 Task: Find connections with filter location Chitradurga with filter topic #interiordesignwith filter profile language German with filter current company Medline Industries, LP with filter school Indira Institute of management with filter industry Retail Motor Vehicles with filter service category Blogging with filter keywords title Medical Transcriptionist
Action: Mouse moved to (588, 80)
Screenshot: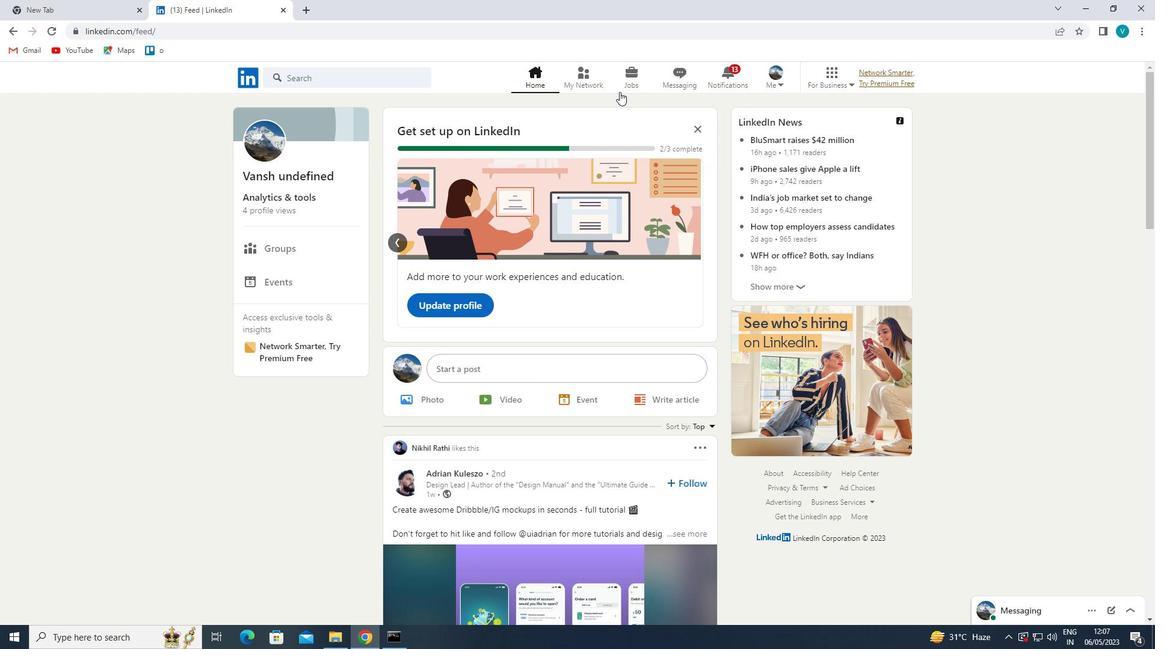 
Action: Mouse pressed left at (588, 80)
Screenshot: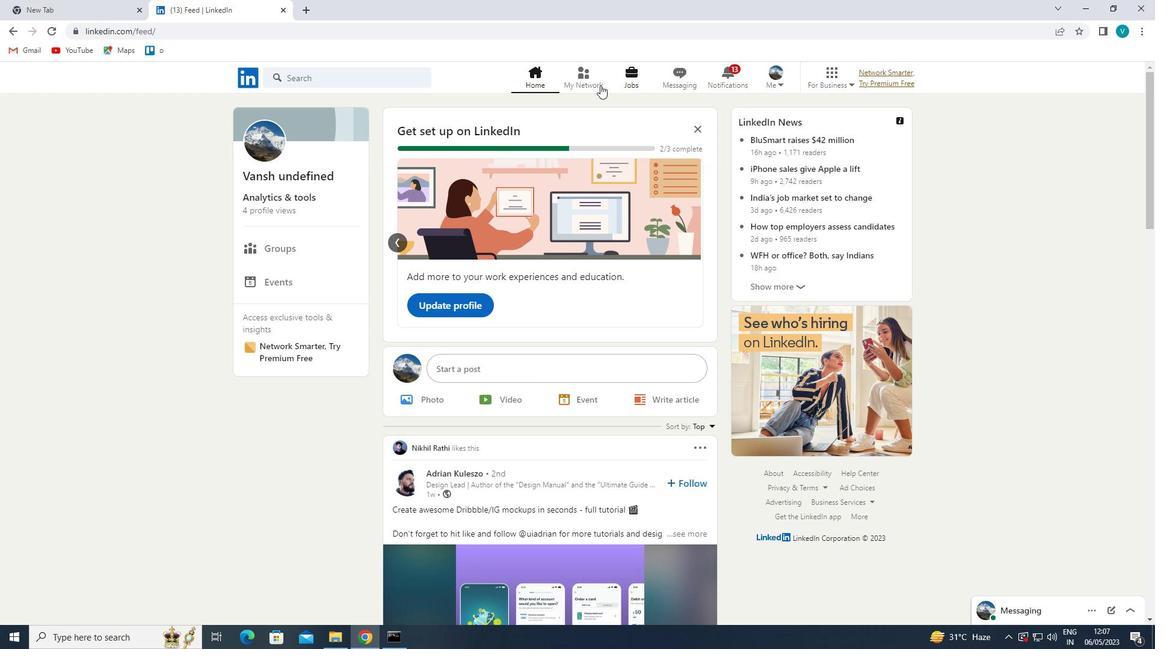 
Action: Mouse moved to (374, 144)
Screenshot: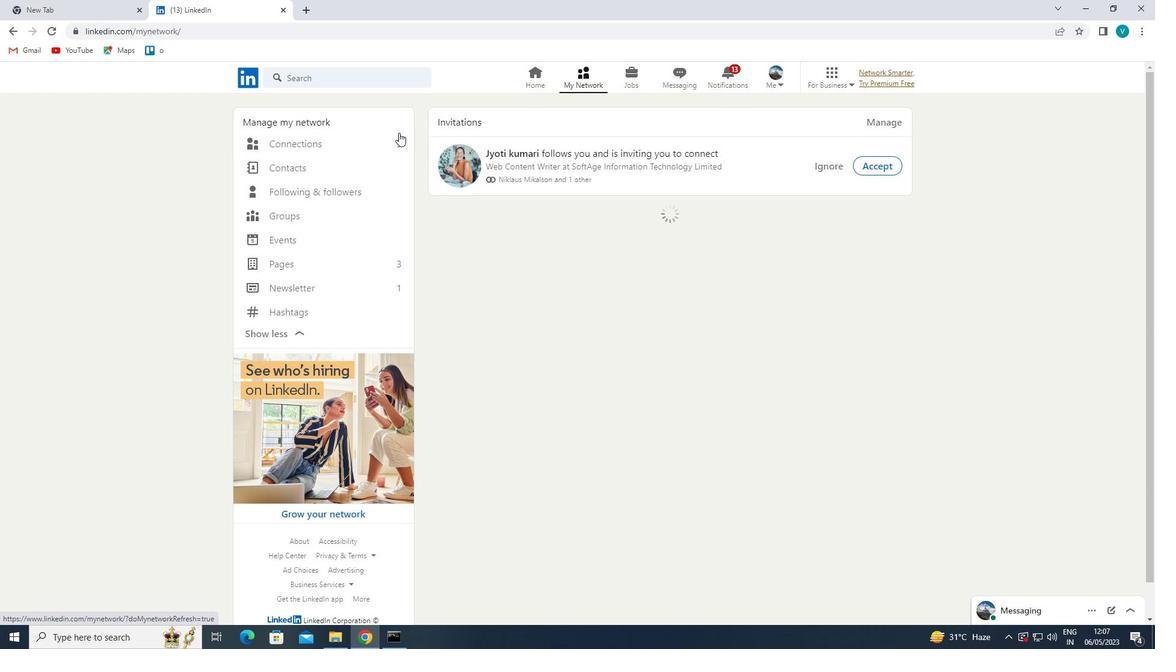 
Action: Mouse pressed left at (374, 144)
Screenshot: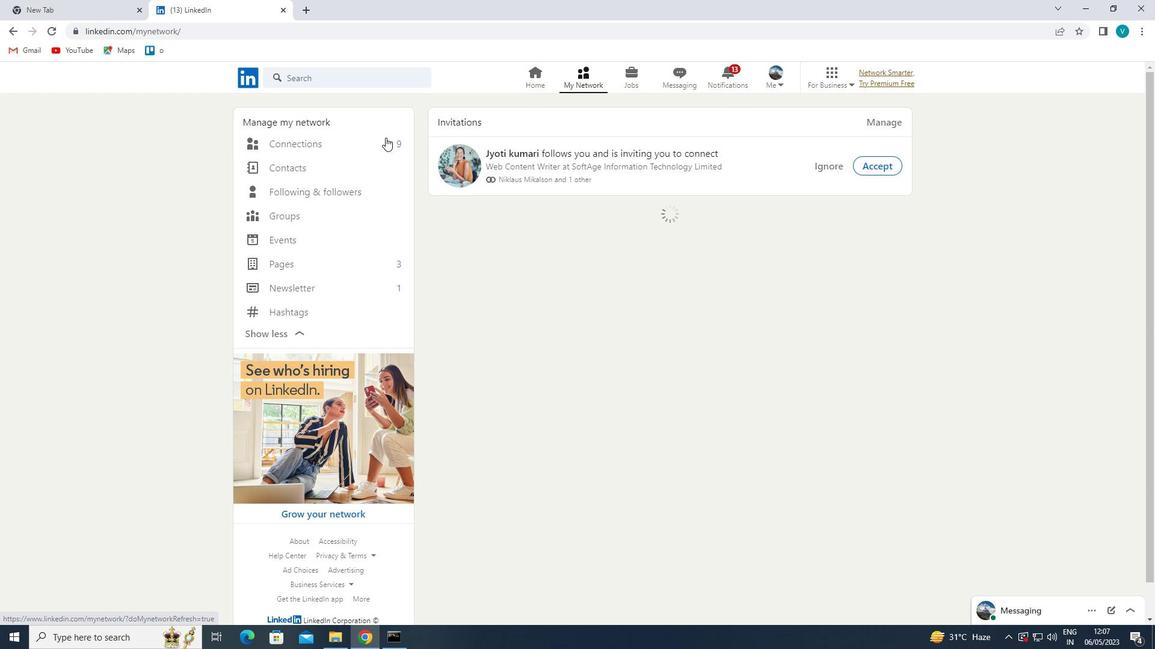 
Action: Mouse moved to (664, 144)
Screenshot: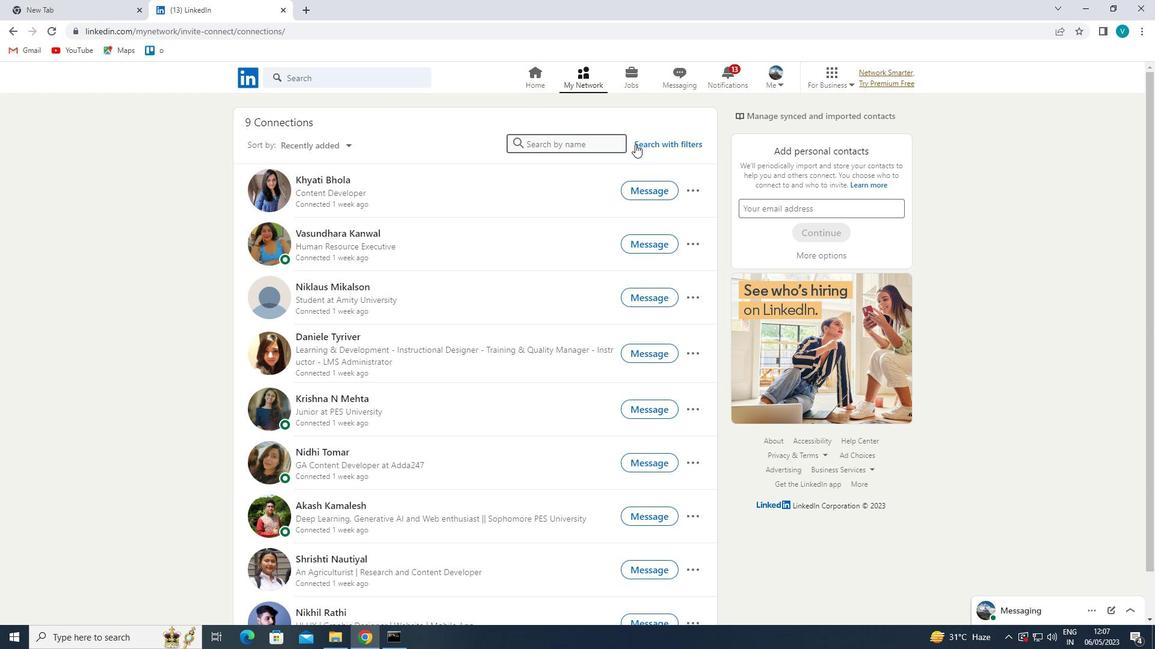 
Action: Mouse pressed left at (664, 144)
Screenshot: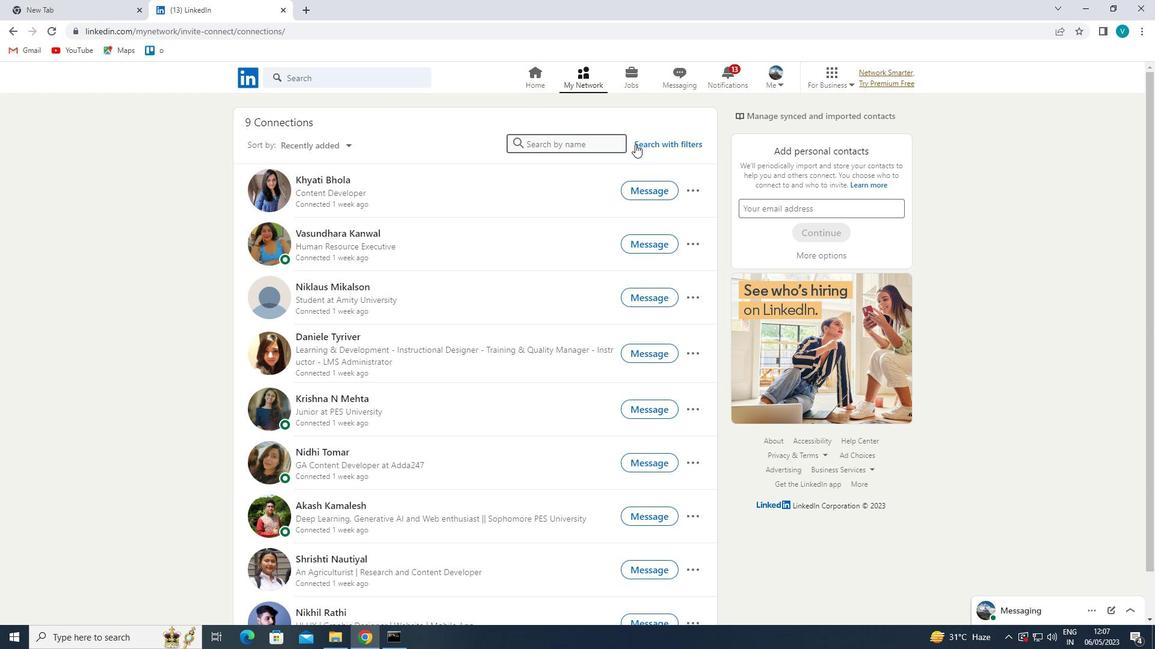 
Action: Mouse moved to (586, 114)
Screenshot: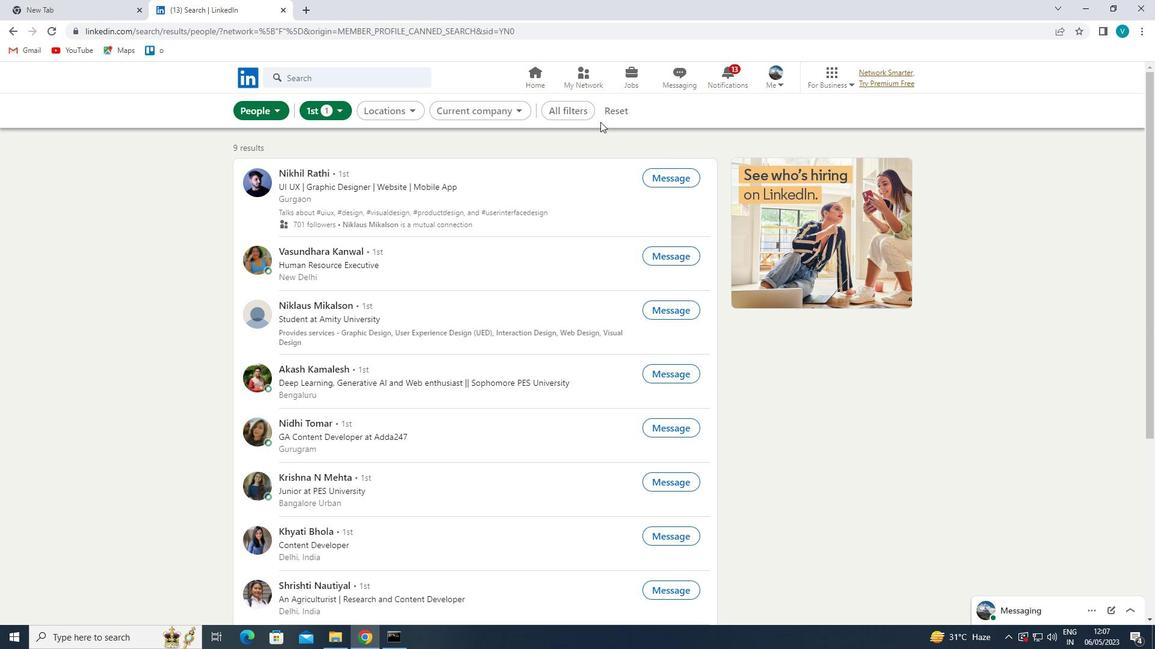 
Action: Mouse pressed left at (586, 114)
Screenshot: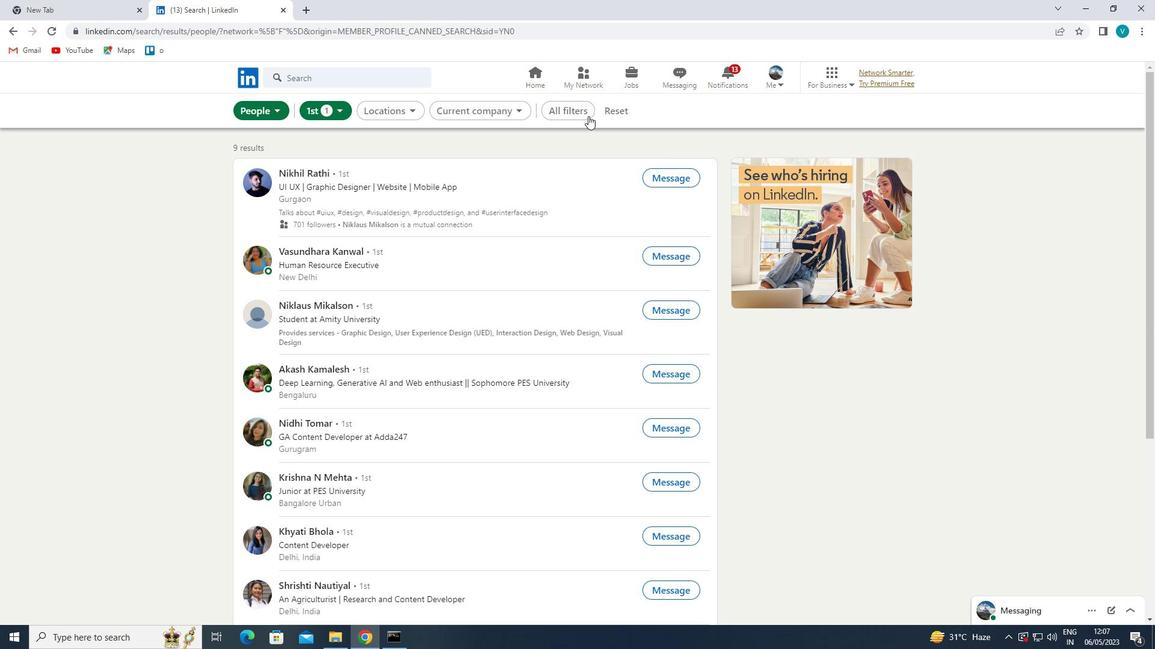 
Action: Mouse moved to (937, 217)
Screenshot: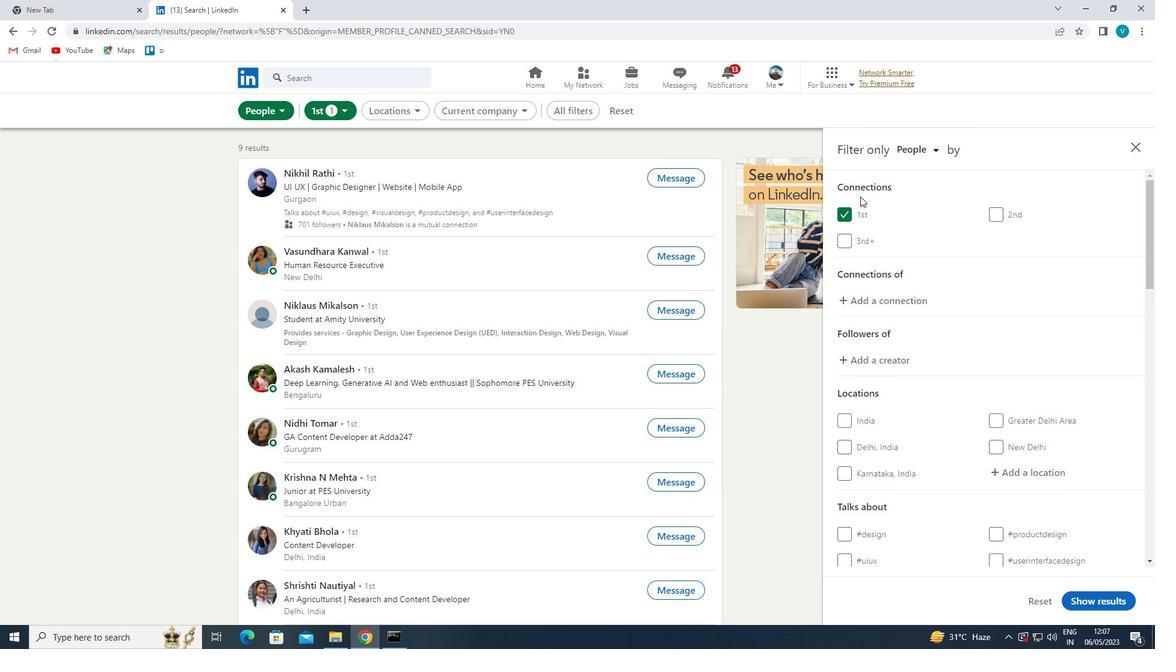 
Action: Mouse scrolled (937, 217) with delta (0, 0)
Screenshot: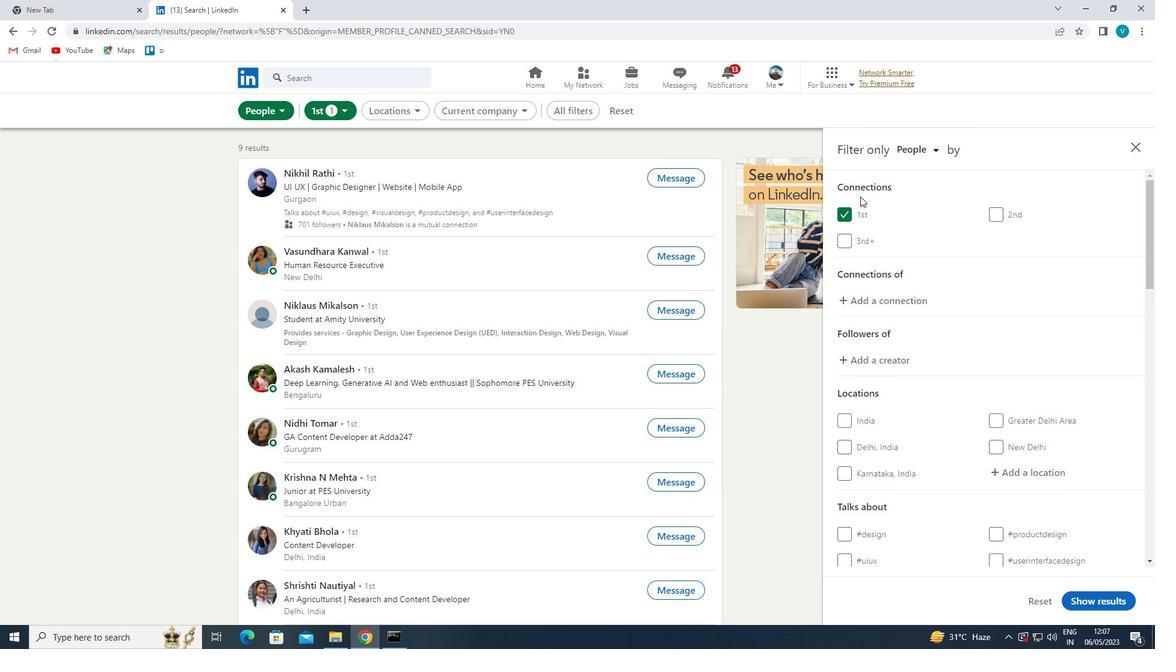 
Action: Mouse moved to (956, 227)
Screenshot: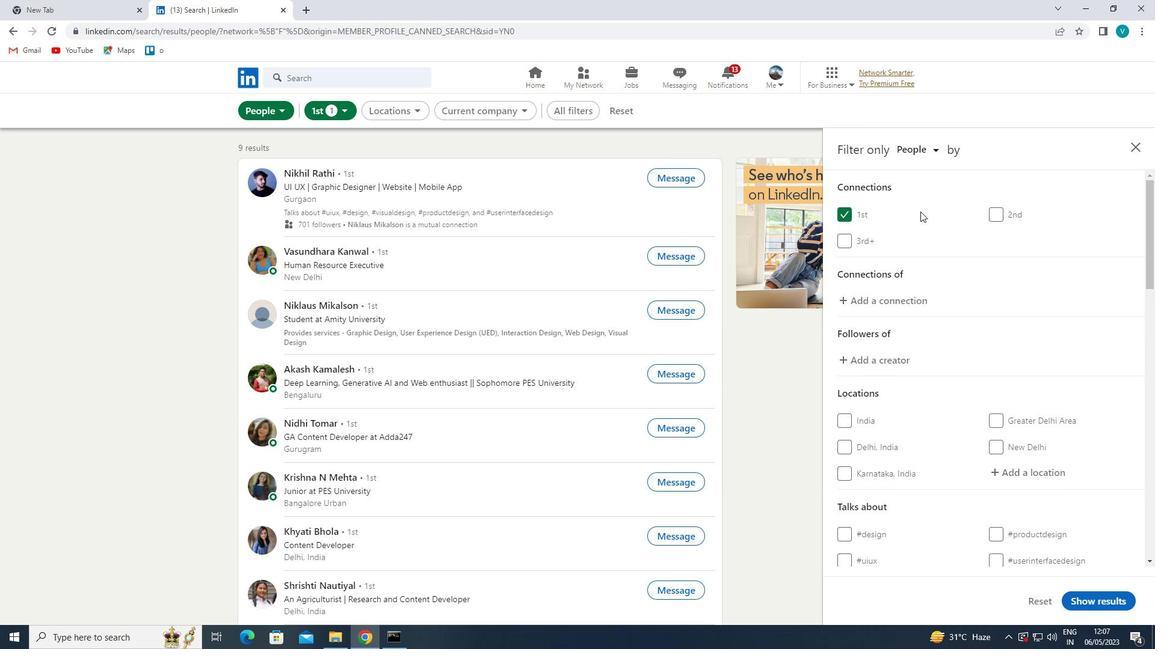 
Action: Mouse scrolled (956, 226) with delta (0, 0)
Screenshot: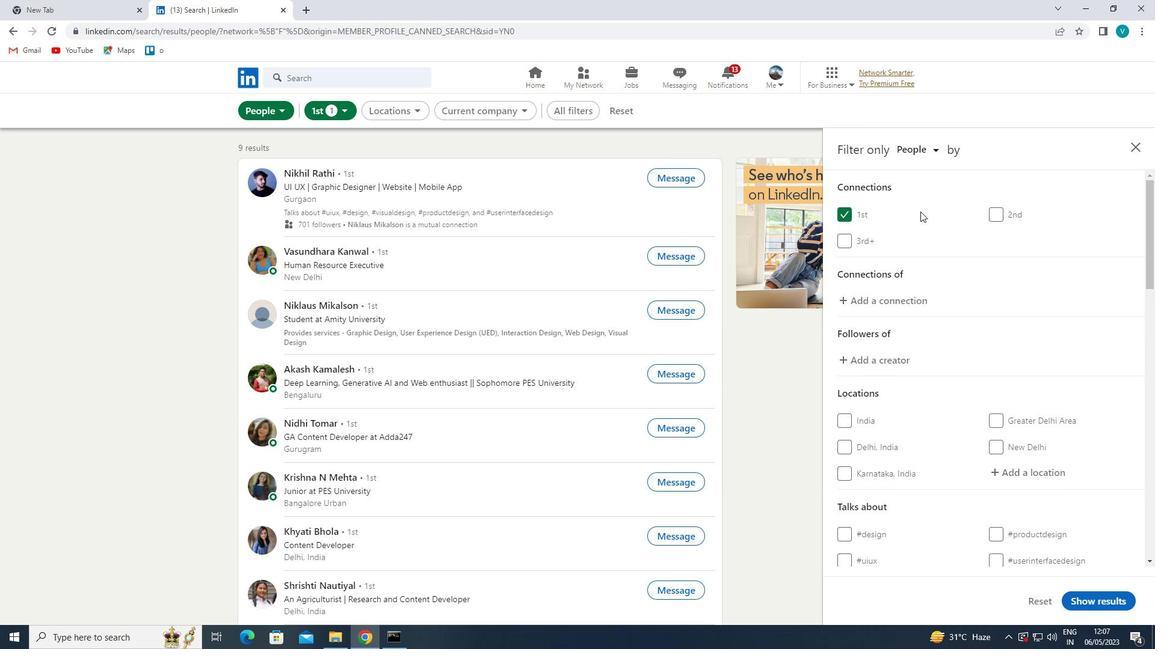 
Action: Mouse moved to (963, 234)
Screenshot: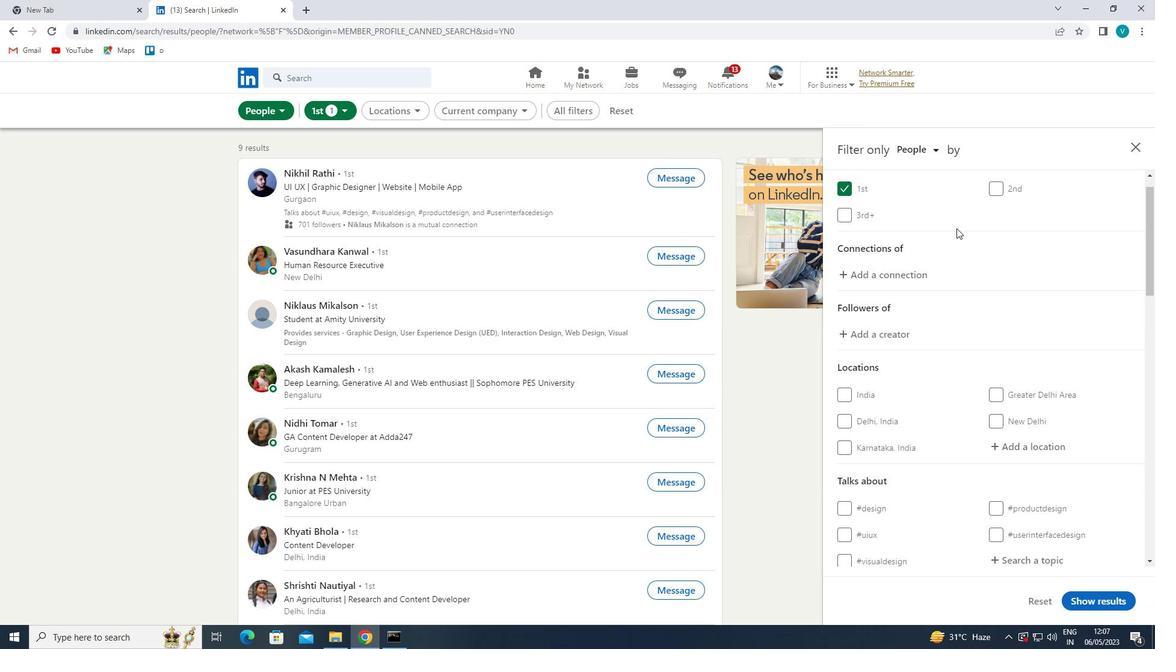 
Action: Mouse scrolled (963, 233) with delta (0, 0)
Screenshot: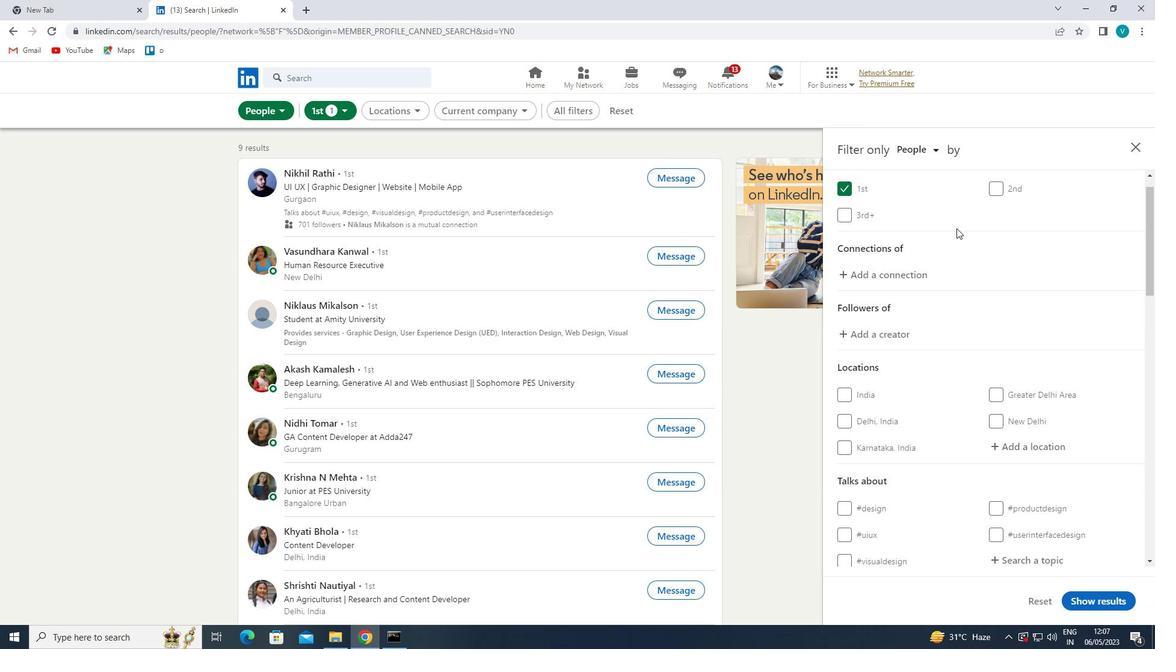 
Action: Mouse moved to (1039, 293)
Screenshot: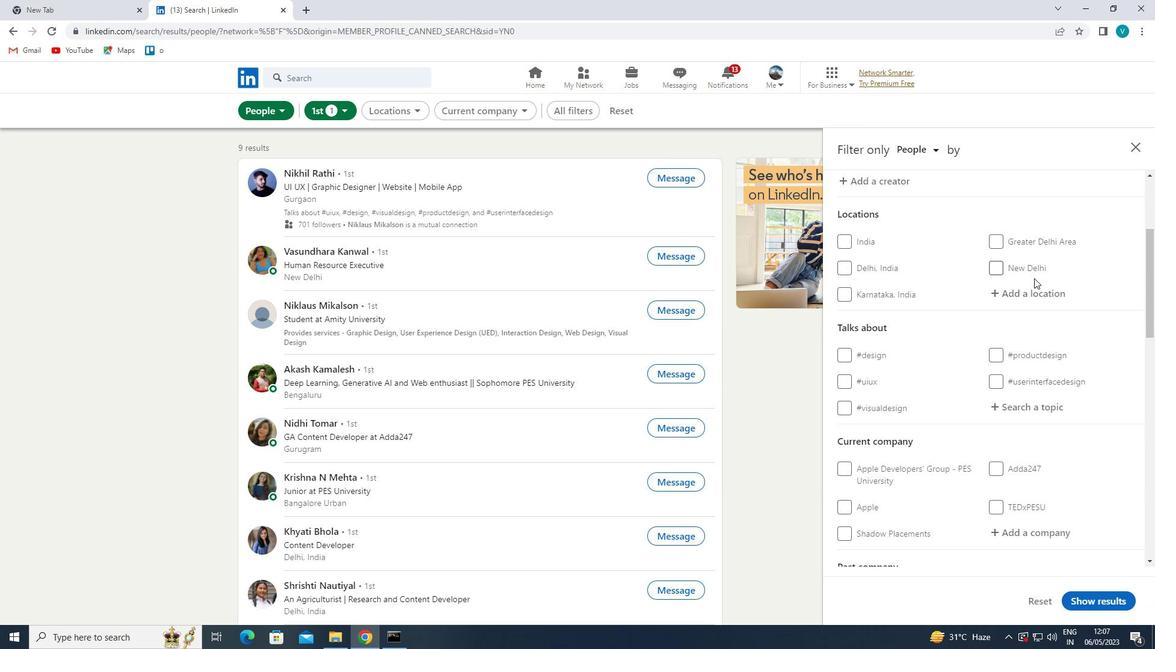 
Action: Mouse pressed left at (1039, 293)
Screenshot: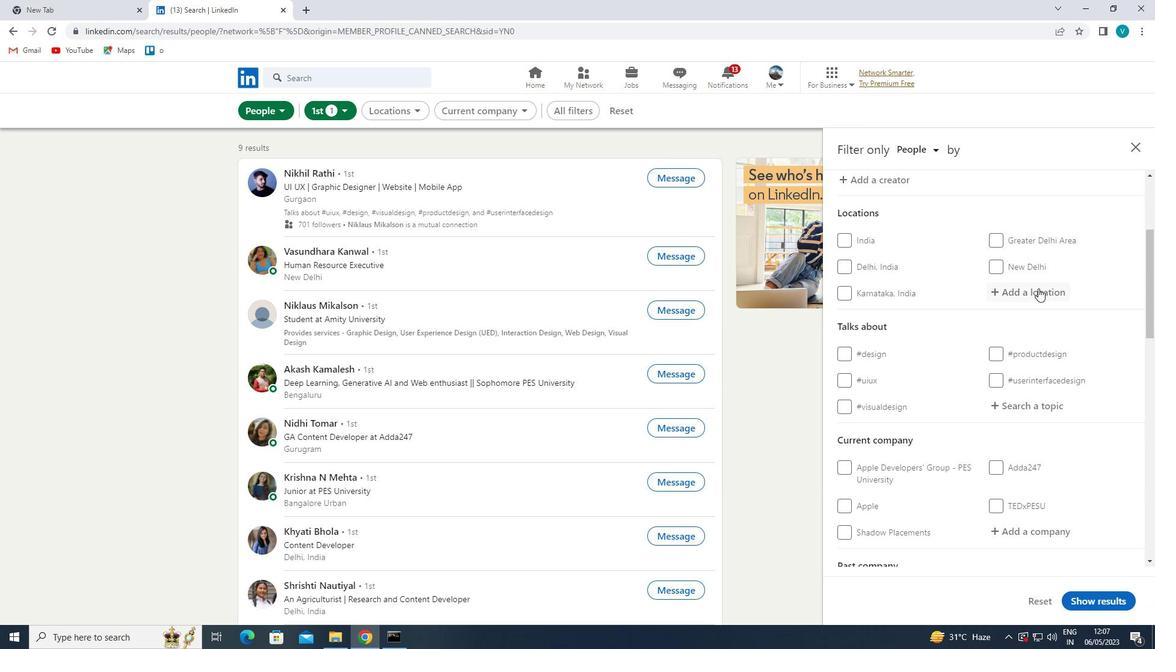 
Action: Mouse moved to (919, 297)
Screenshot: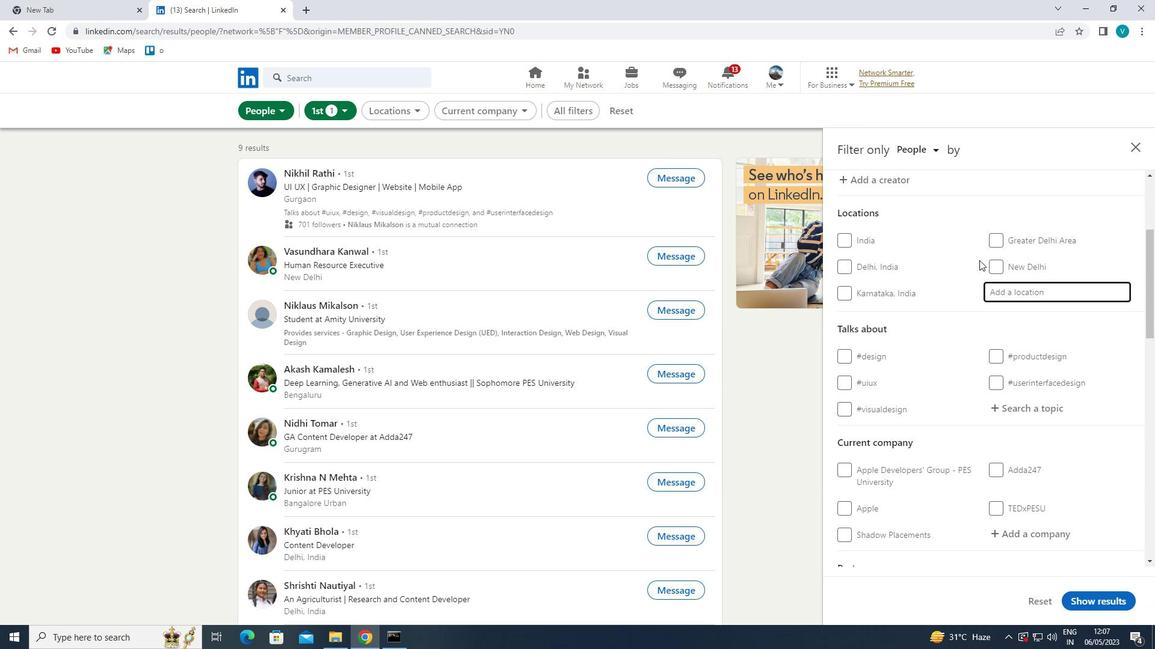 
Action: Key pressed <Key.shift>
Screenshot: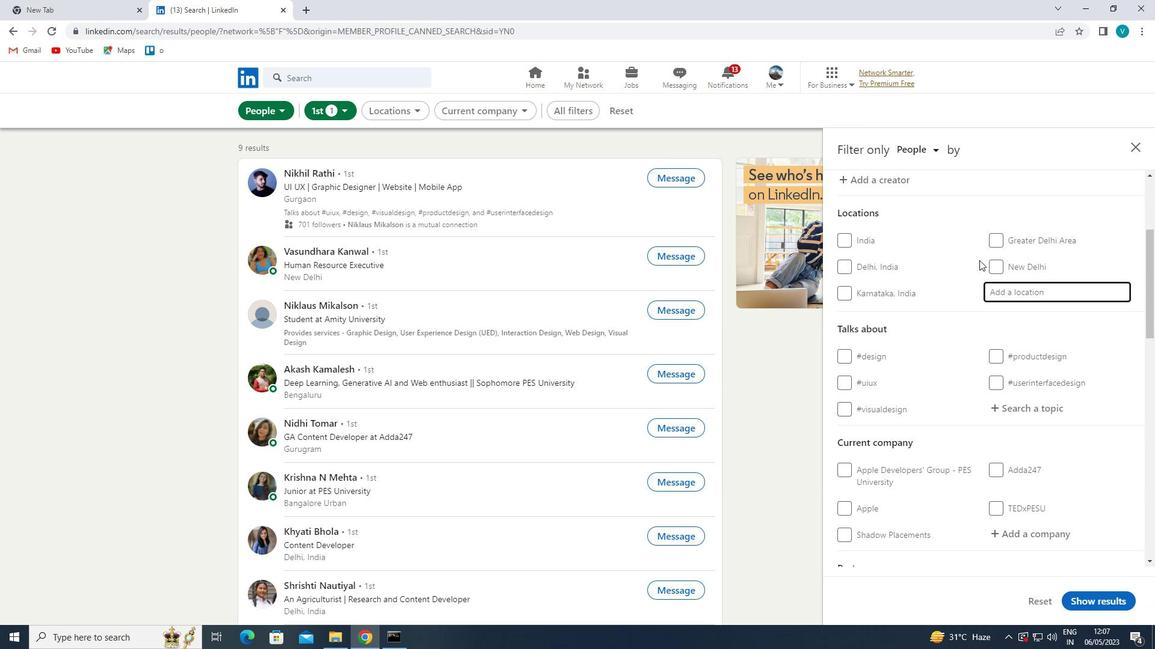 
Action: Mouse moved to (915, 300)
Screenshot: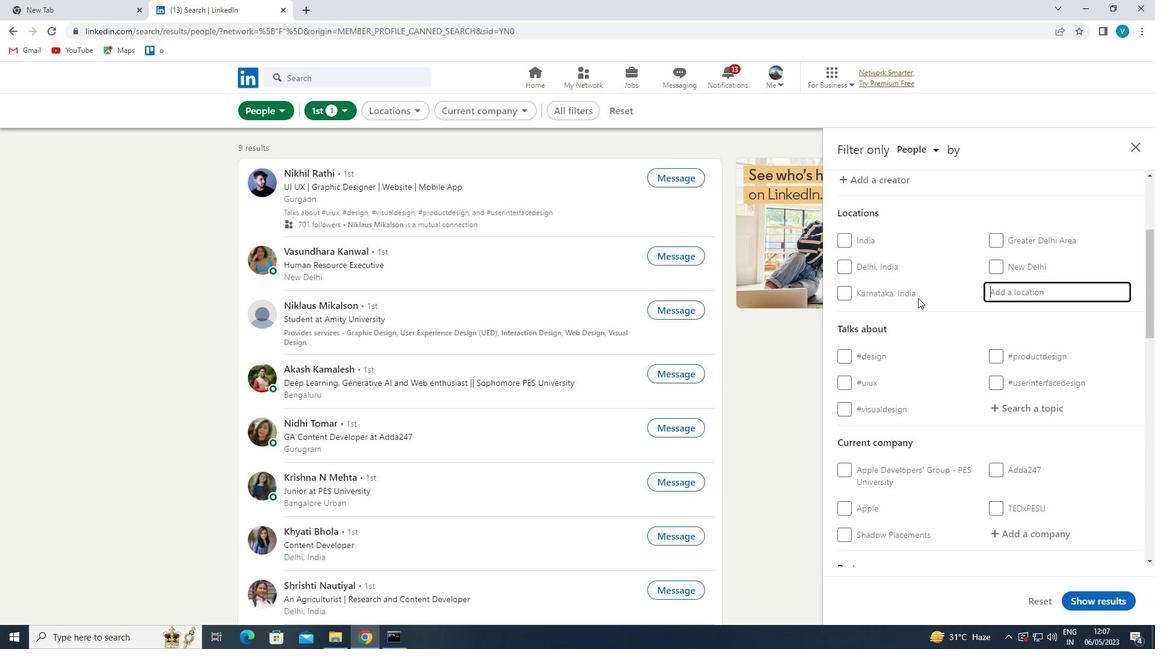 
Action: Key pressed CHITRADURGA
Screenshot: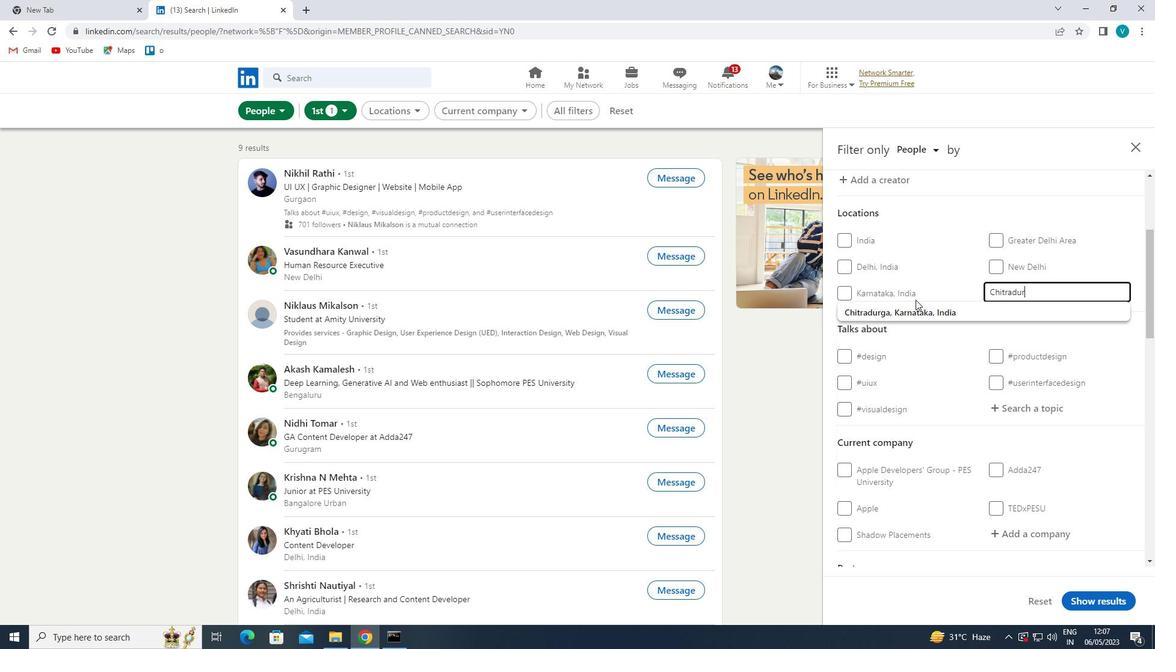 
Action: Mouse moved to (914, 310)
Screenshot: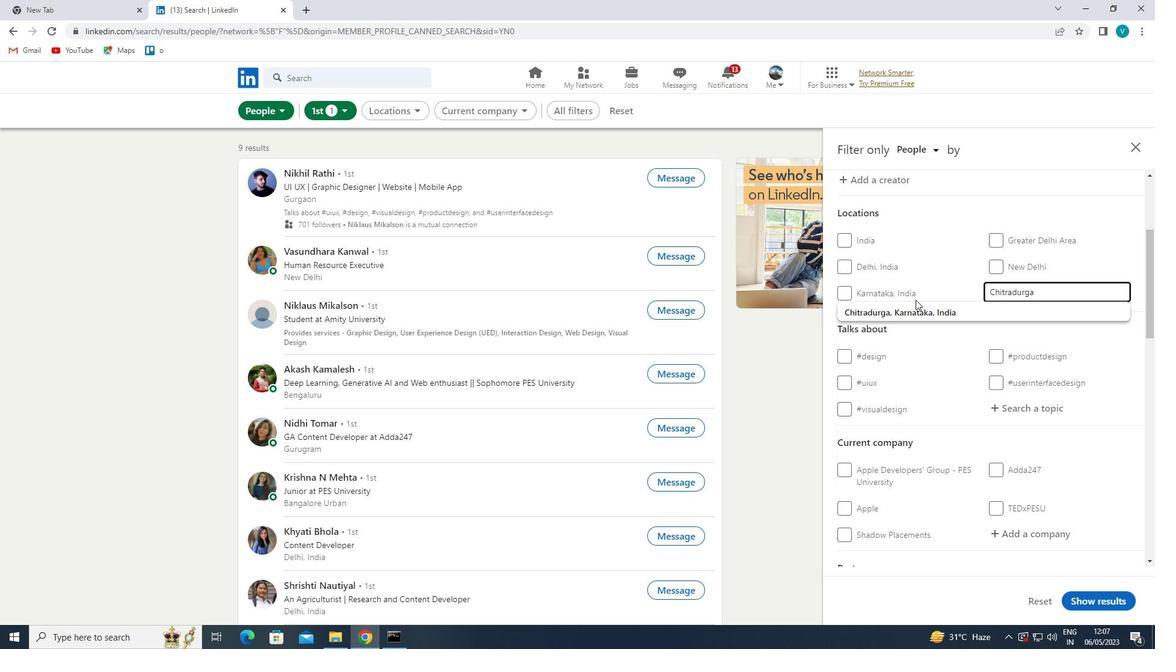 
Action: Mouse pressed left at (914, 310)
Screenshot: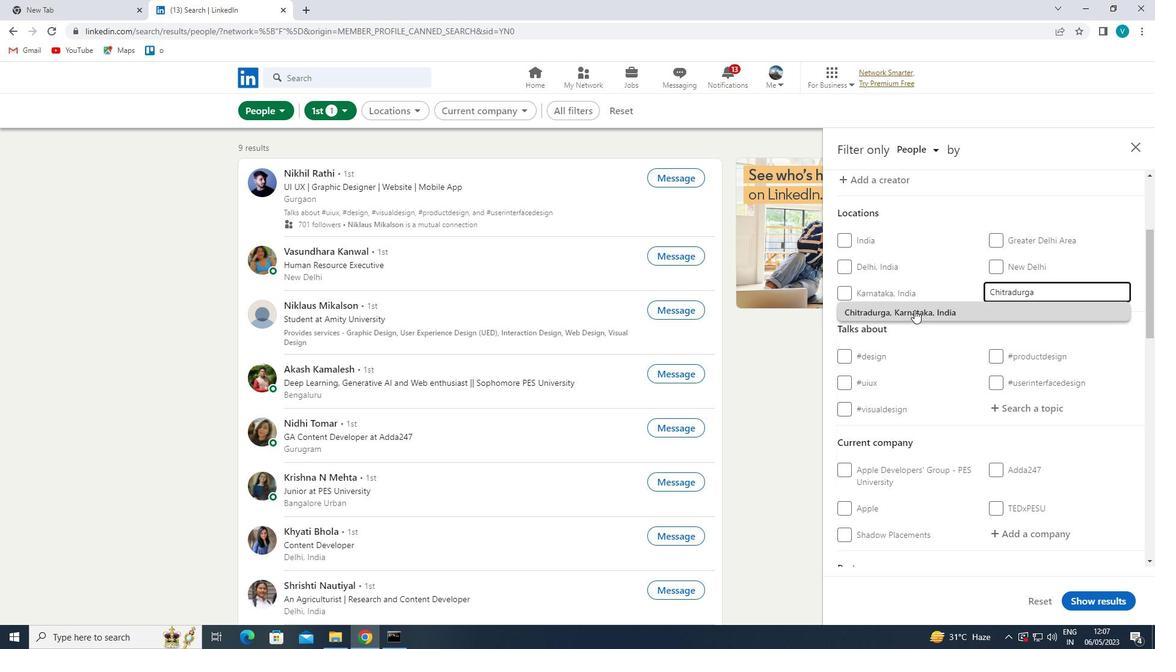 
Action: Mouse moved to (957, 335)
Screenshot: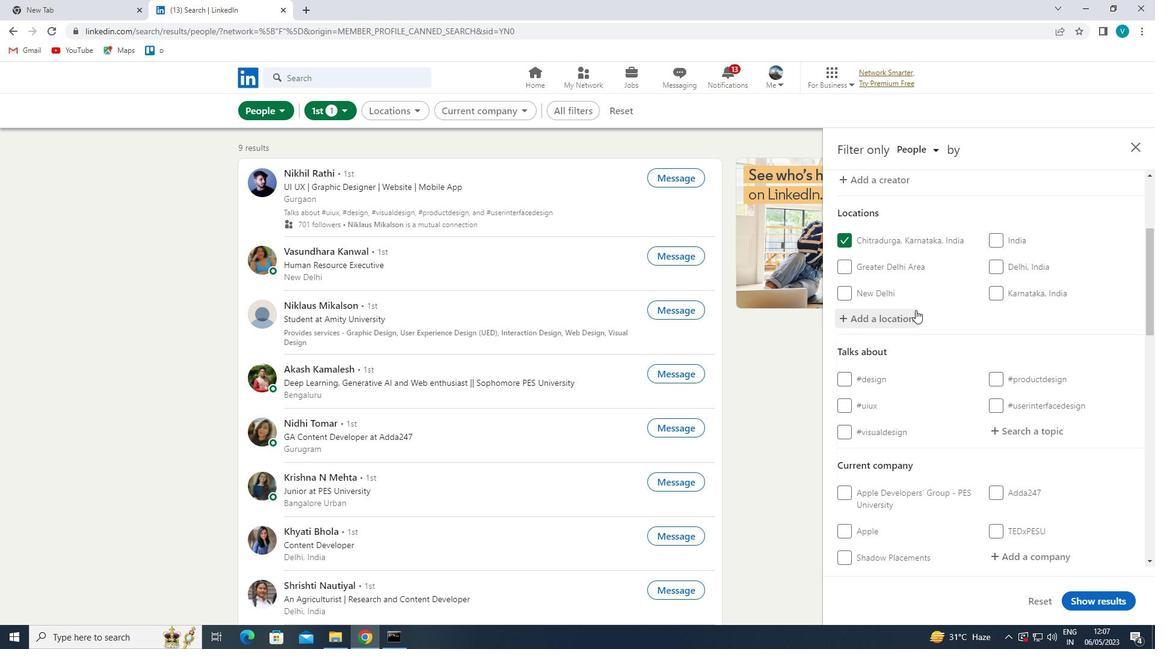 
Action: Mouse scrolled (957, 335) with delta (0, 0)
Screenshot: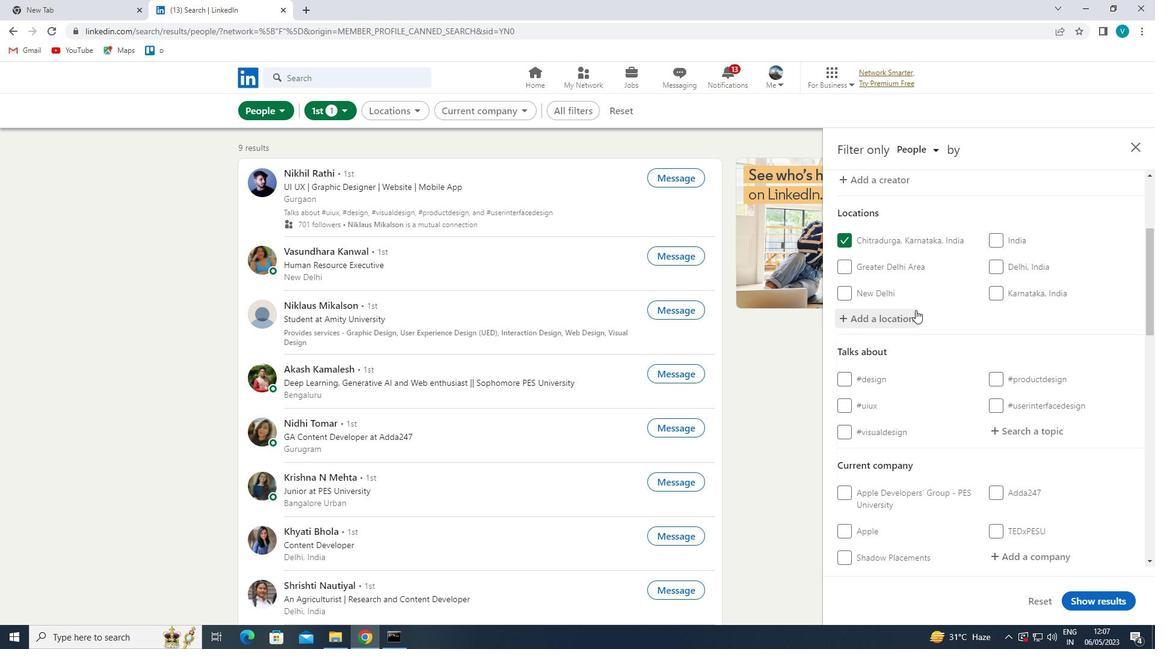 
Action: Mouse moved to (985, 352)
Screenshot: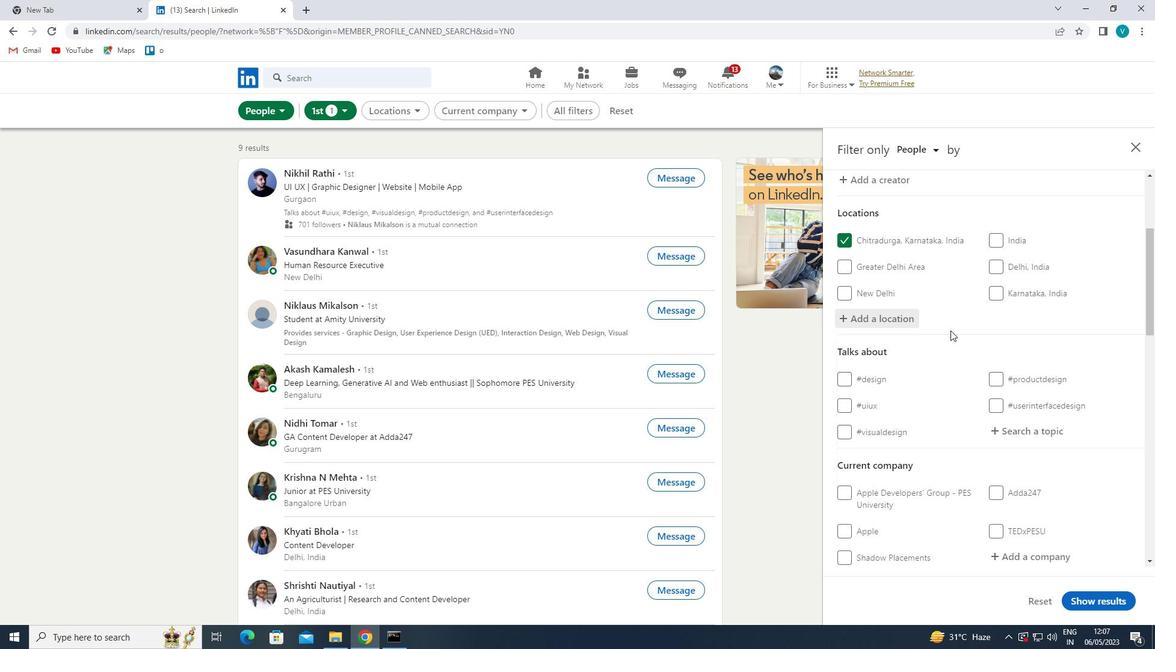 
Action: Mouse scrolled (985, 352) with delta (0, 0)
Screenshot: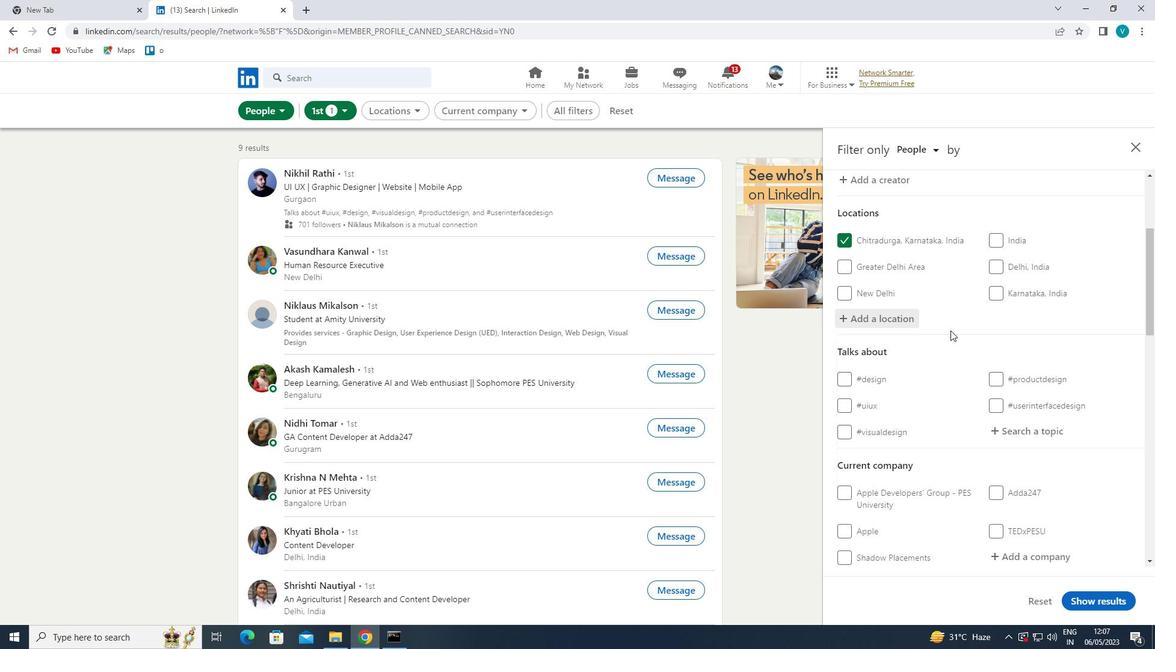 
Action: Mouse moved to (1026, 312)
Screenshot: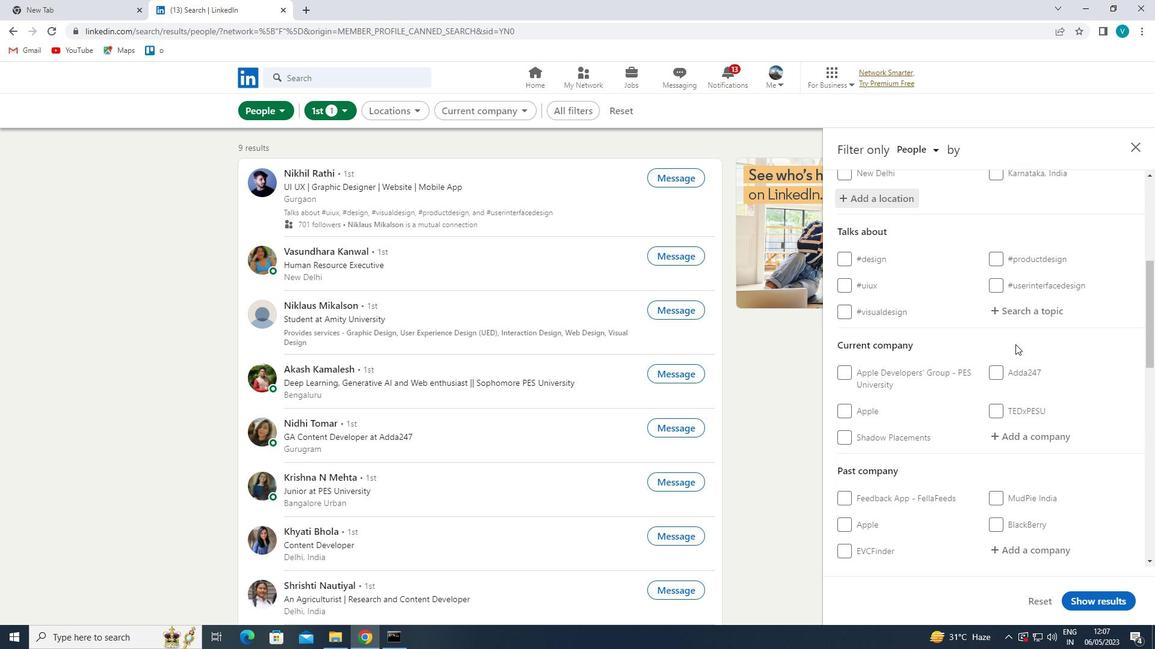
Action: Mouse pressed left at (1026, 312)
Screenshot: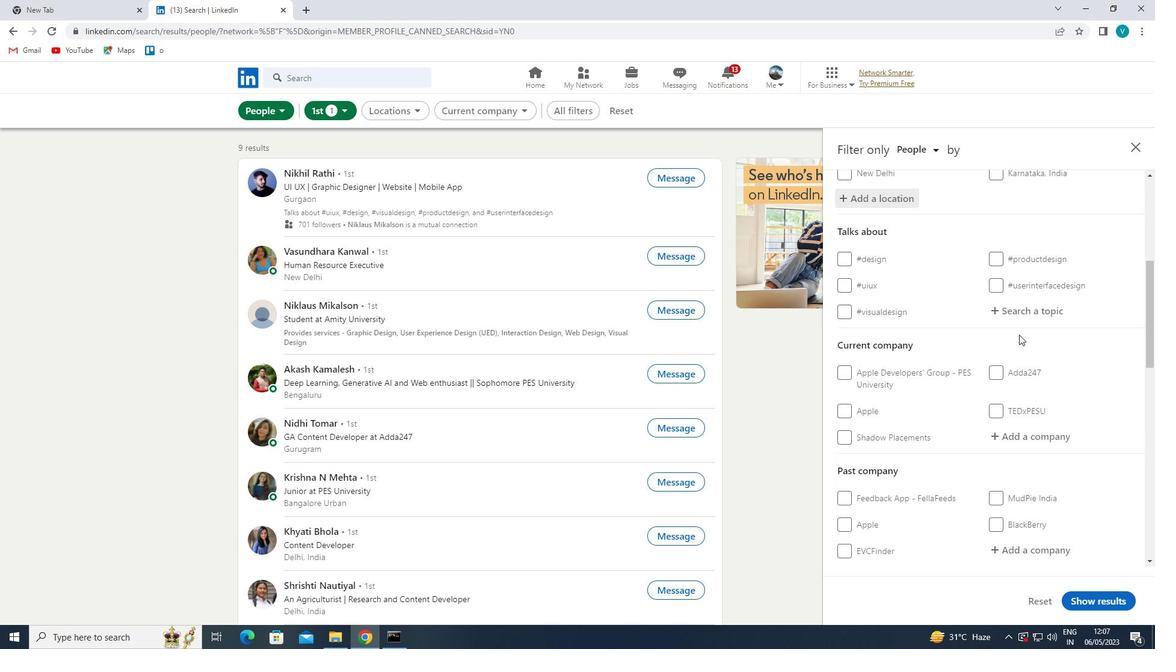
Action: Mouse moved to (986, 299)
Screenshot: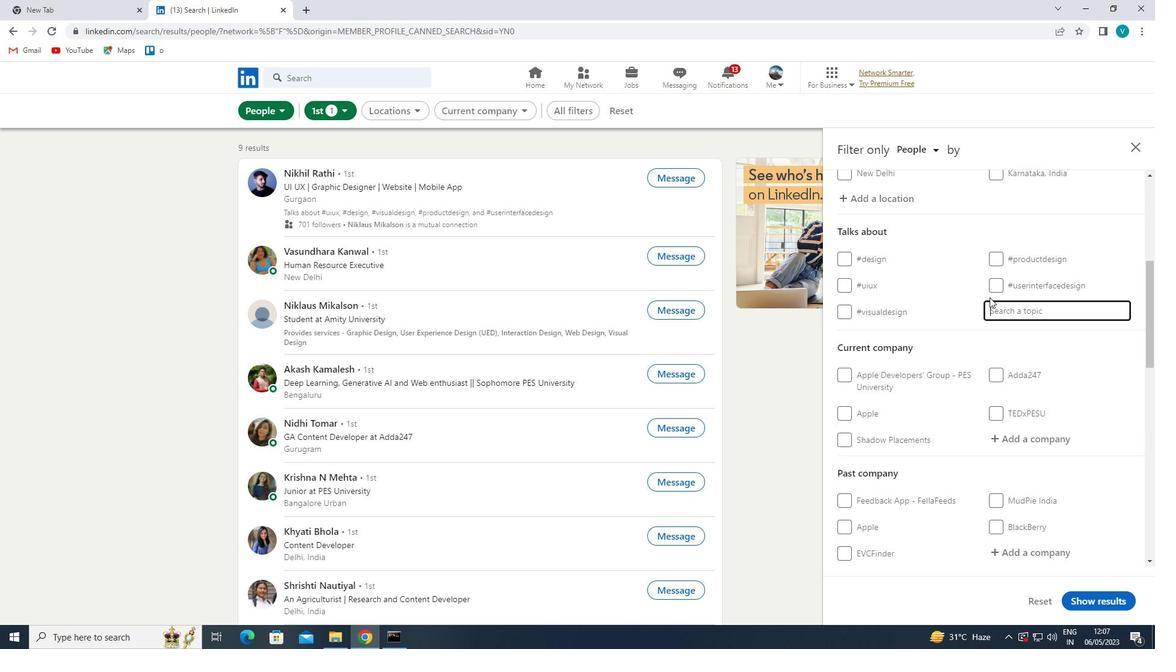 
Action: Key pressed INTERIOR
Screenshot: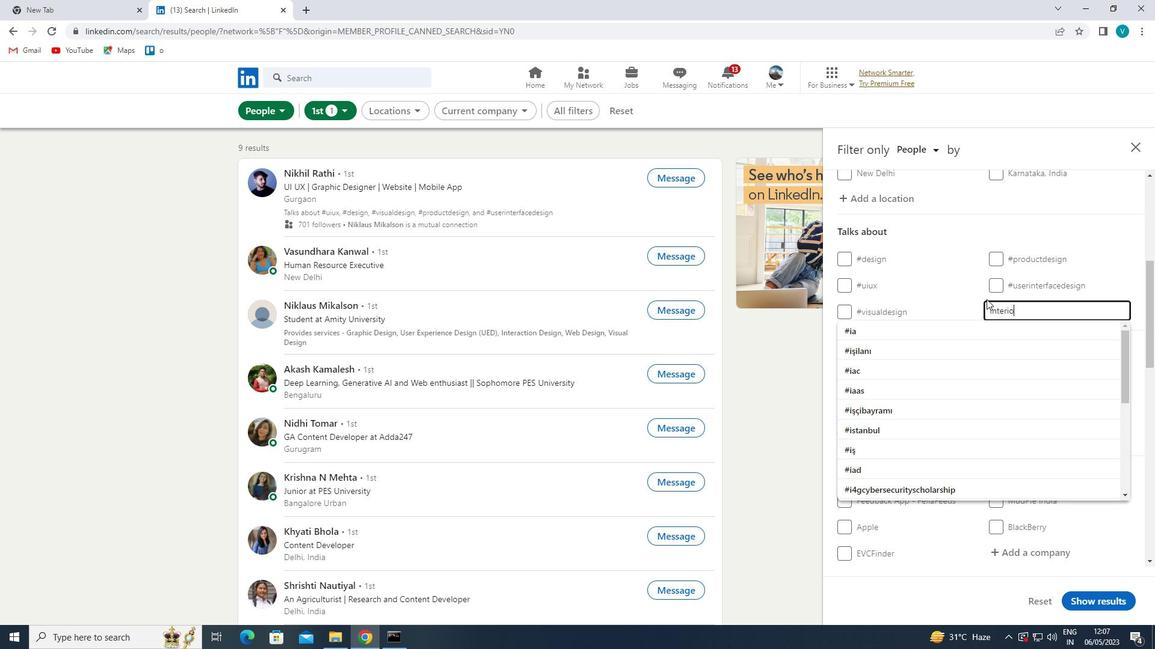 
Action: Mouse moved to (984, 333)
Screenshot: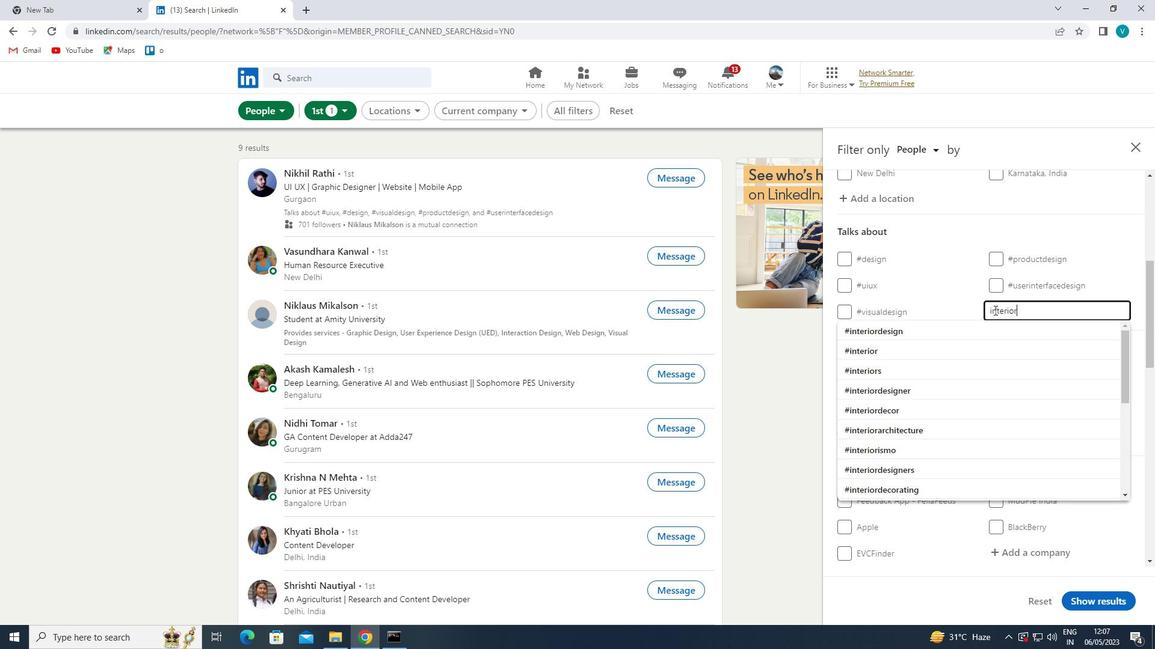 
Action: Mouse pressed left at (984, 333)
Screenshot: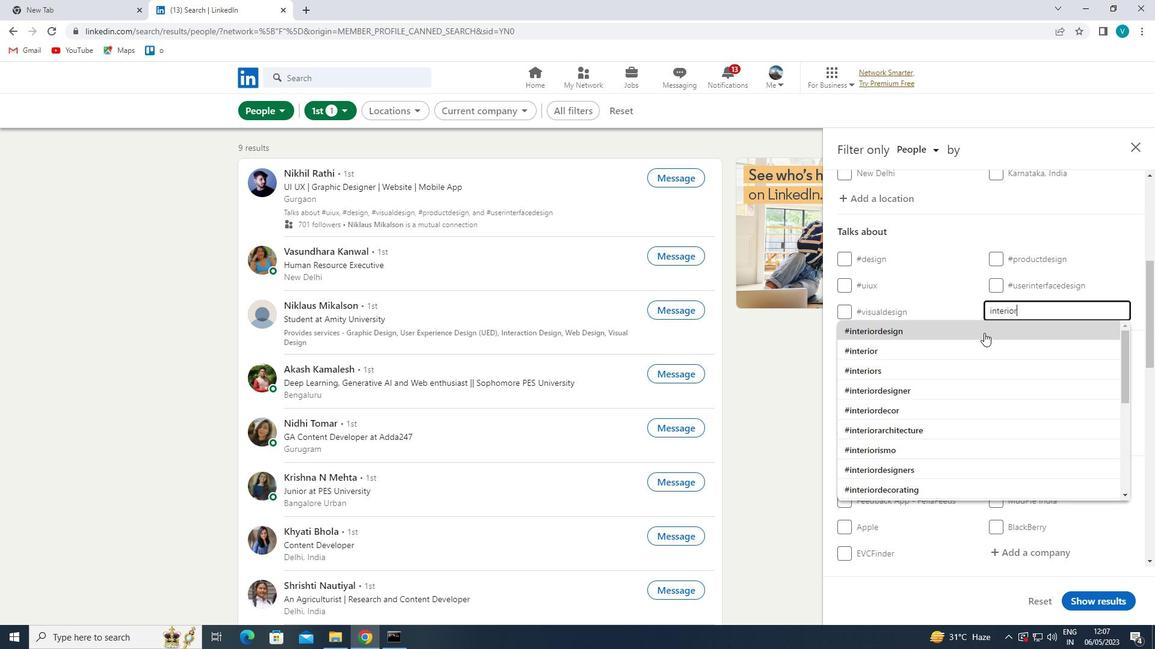 
Action: Mouse moved to (988, 336)
Screenshot: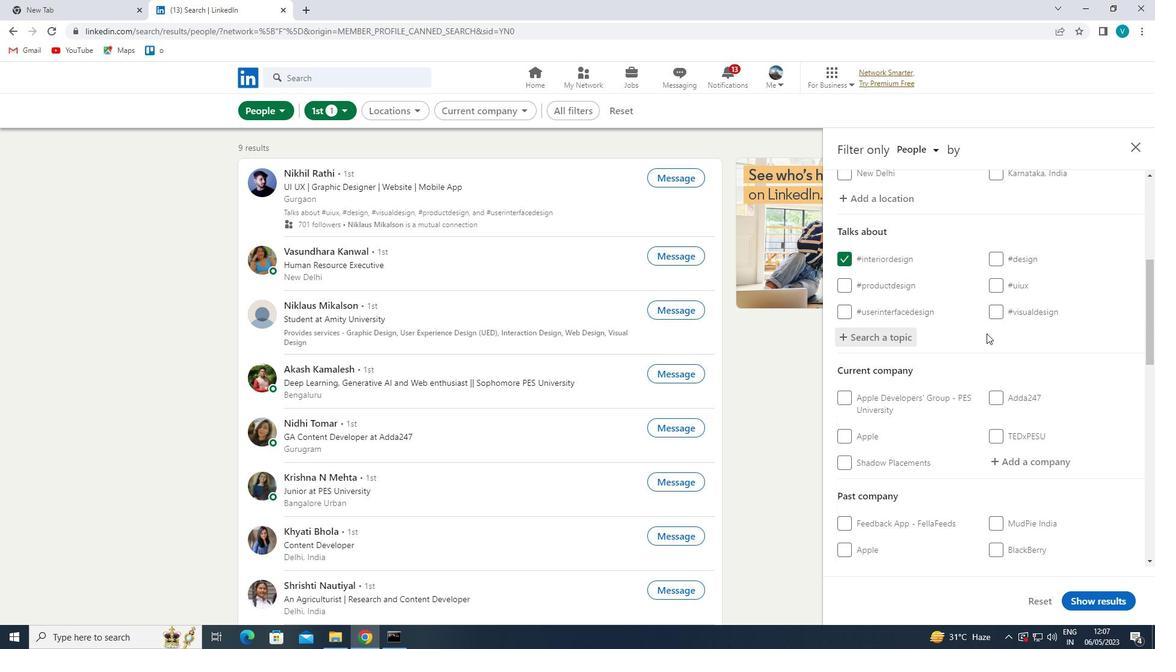 
Action: Mouse scrolled (988, 335) with delta (0, 0)
Screenshot: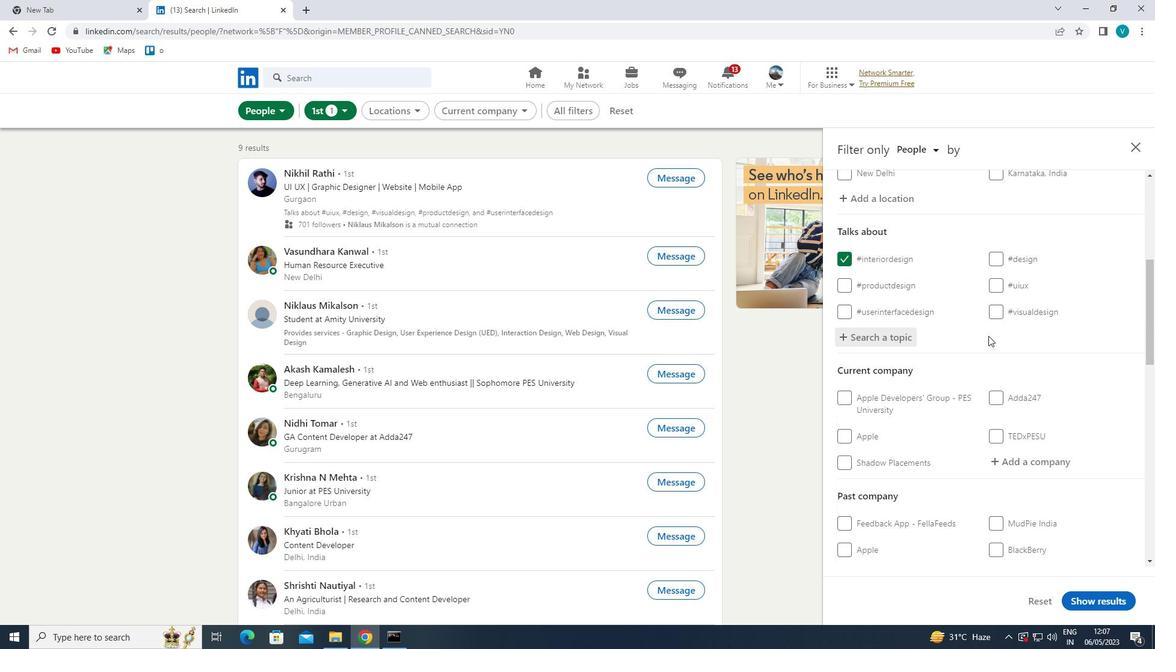 
Action: Mouse scrolled (988, 335) with delta (0, 0)
Screenshot: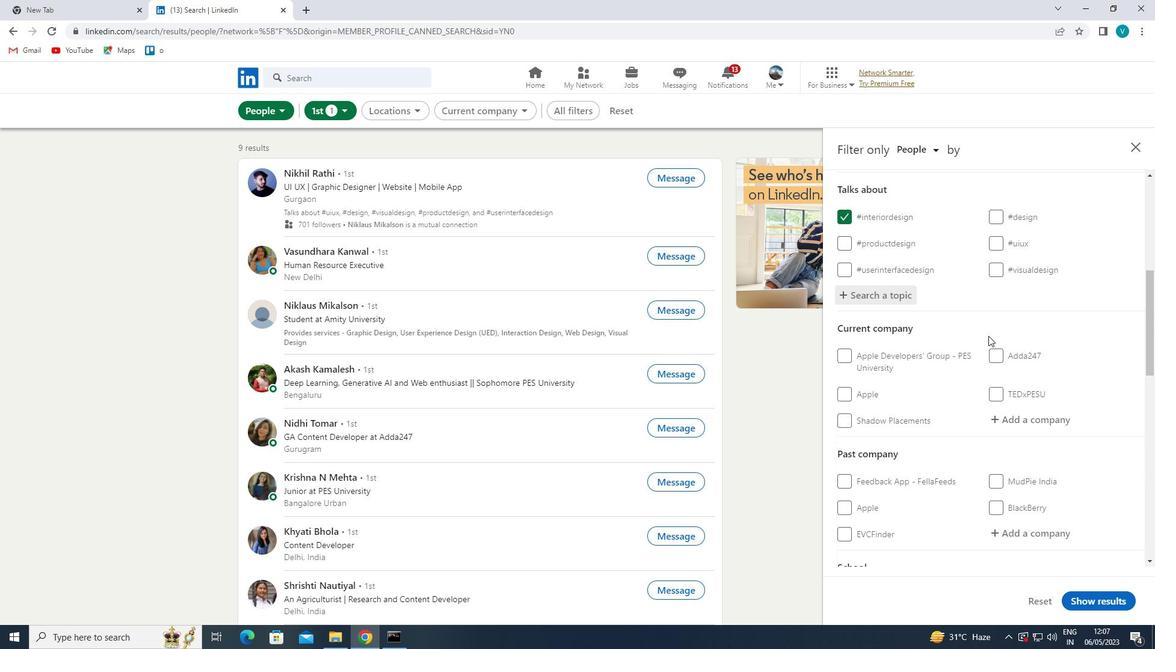 
Action: Mouse moved to (1008, 338)
Screenshot: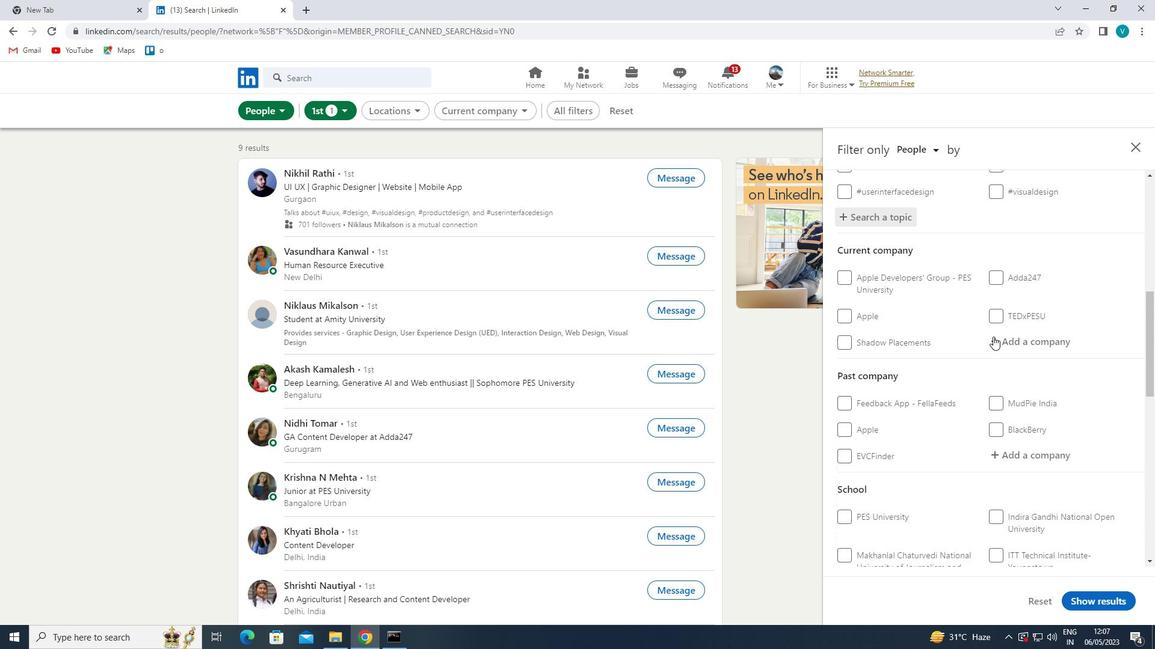 
Action: Mouse pressed left at (1008, 338)
Screenshot: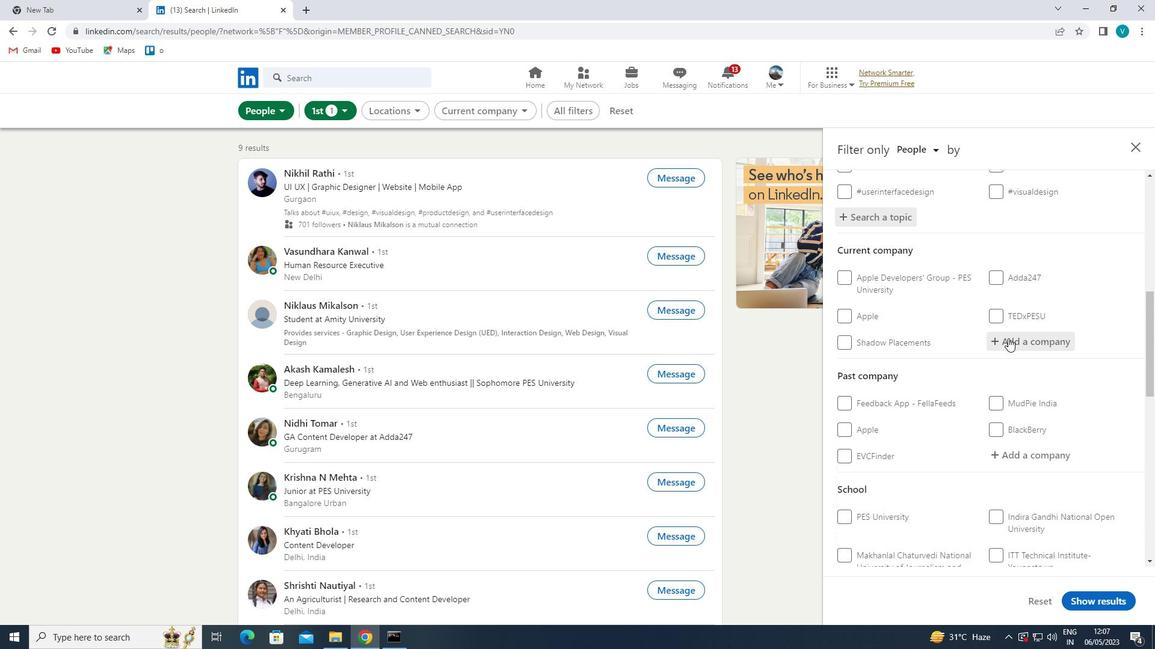 
Action: Mouse moved to (973, 318)
Screenshot: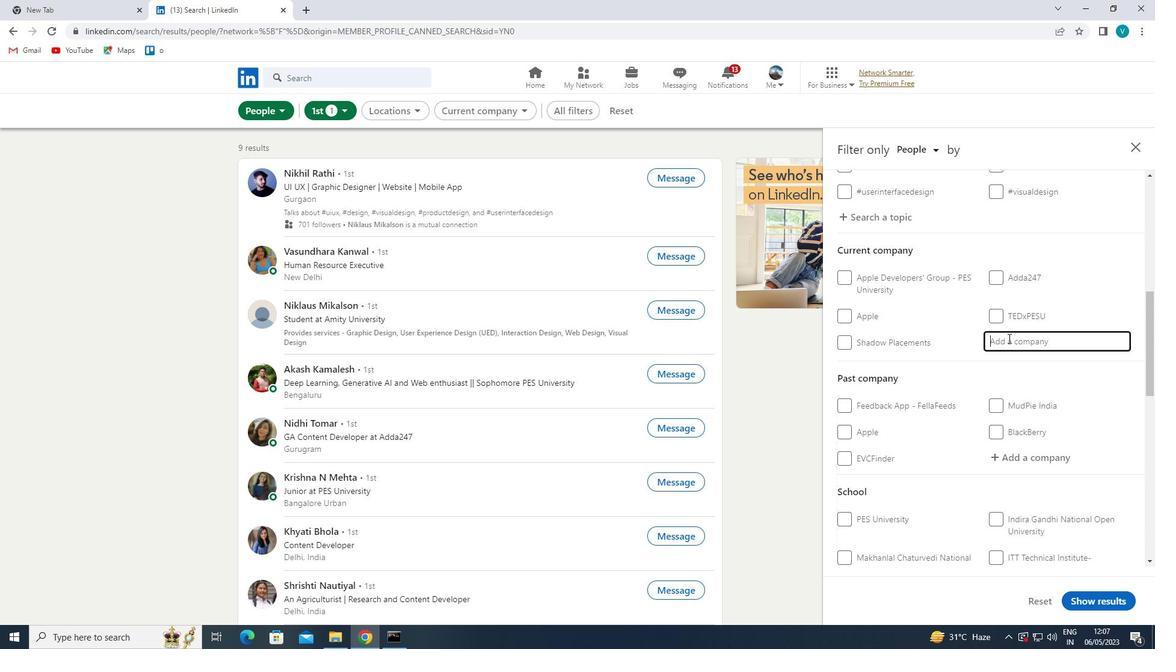 
Action: Key pressed <Key.shift>MEDLINE
Screenshot: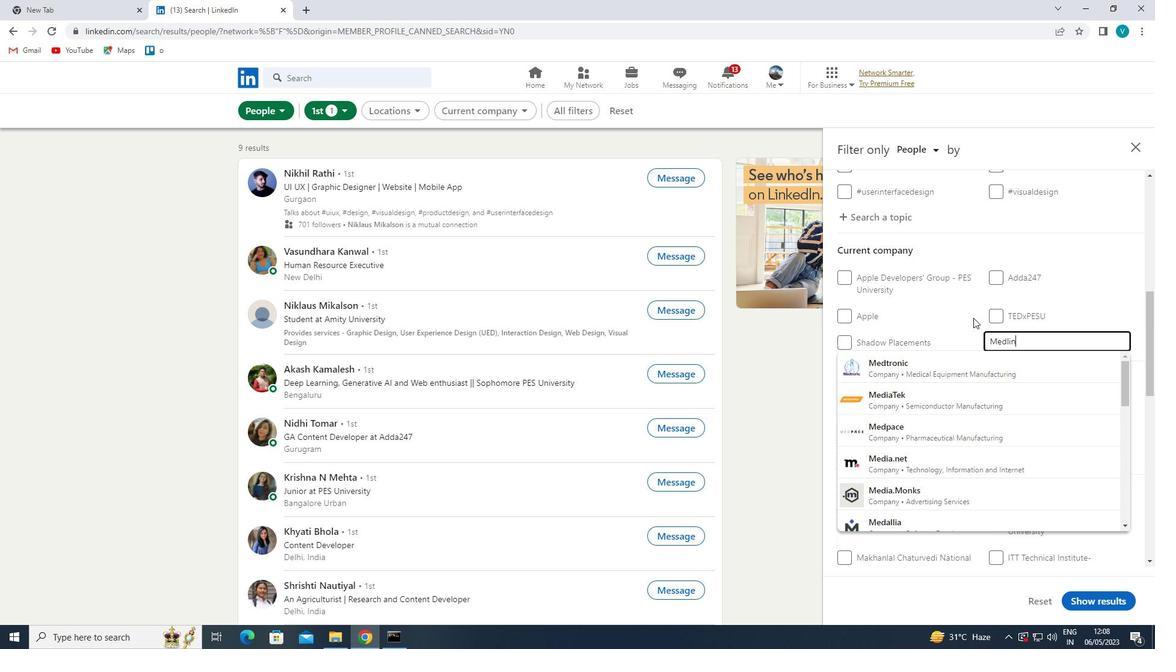
Action: Mouse moved to (992, 371)
Screenshot: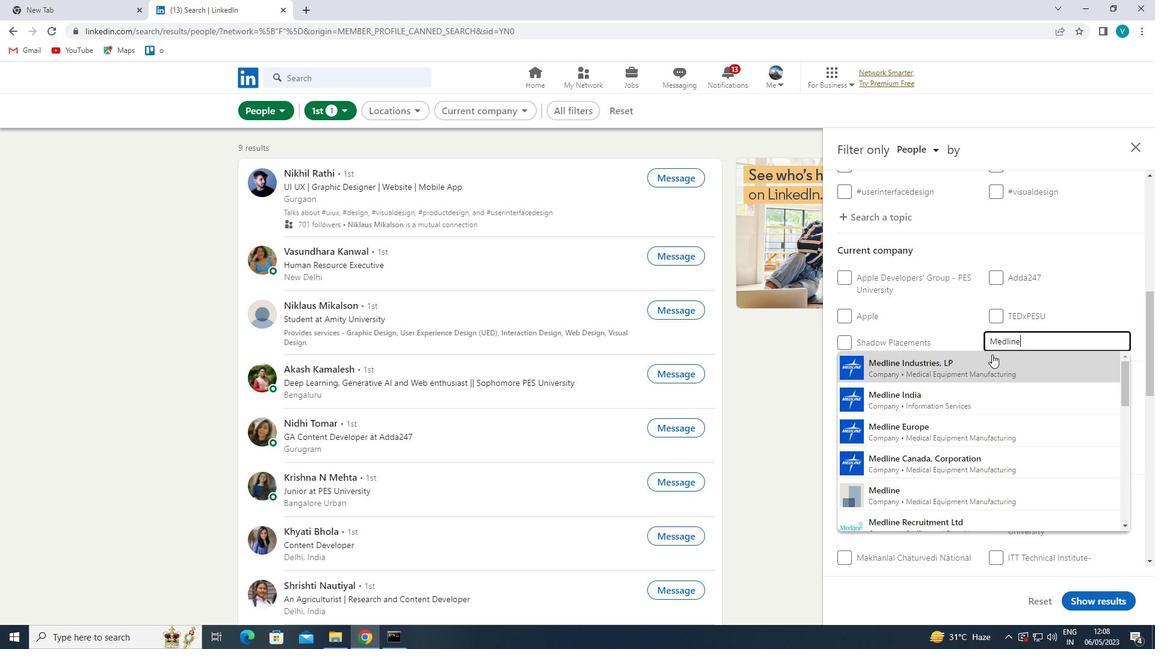 
Action: Mouse pressed left at (992, 371)
Screenshot: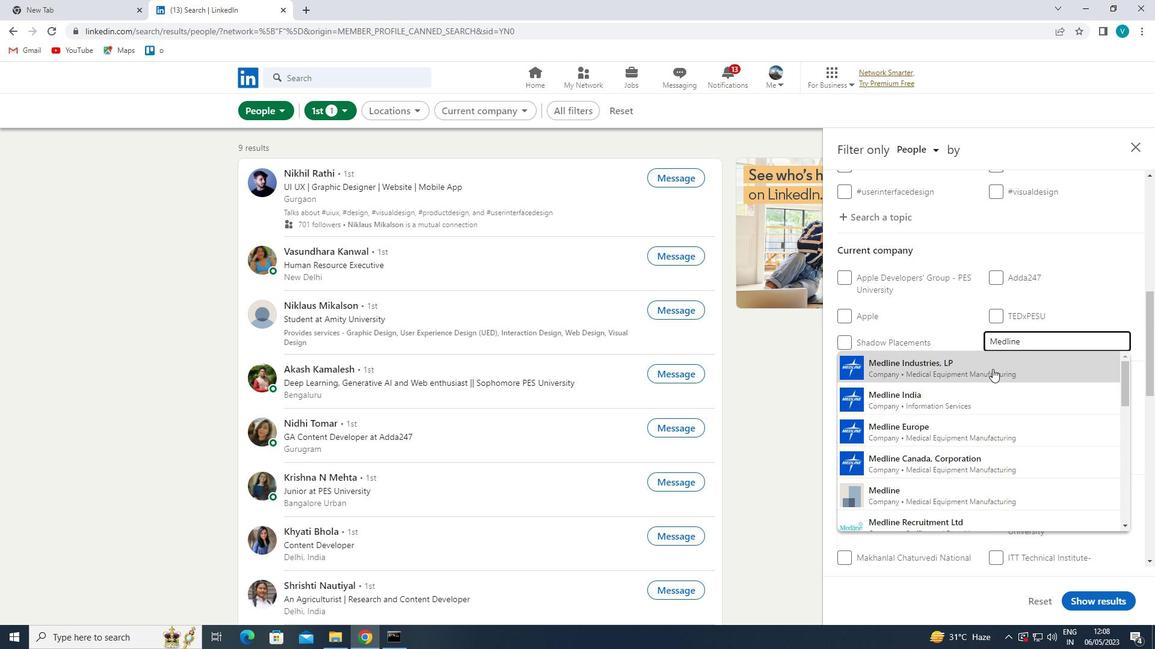
Action: Mouse moved to (994, 374)
Screenshot: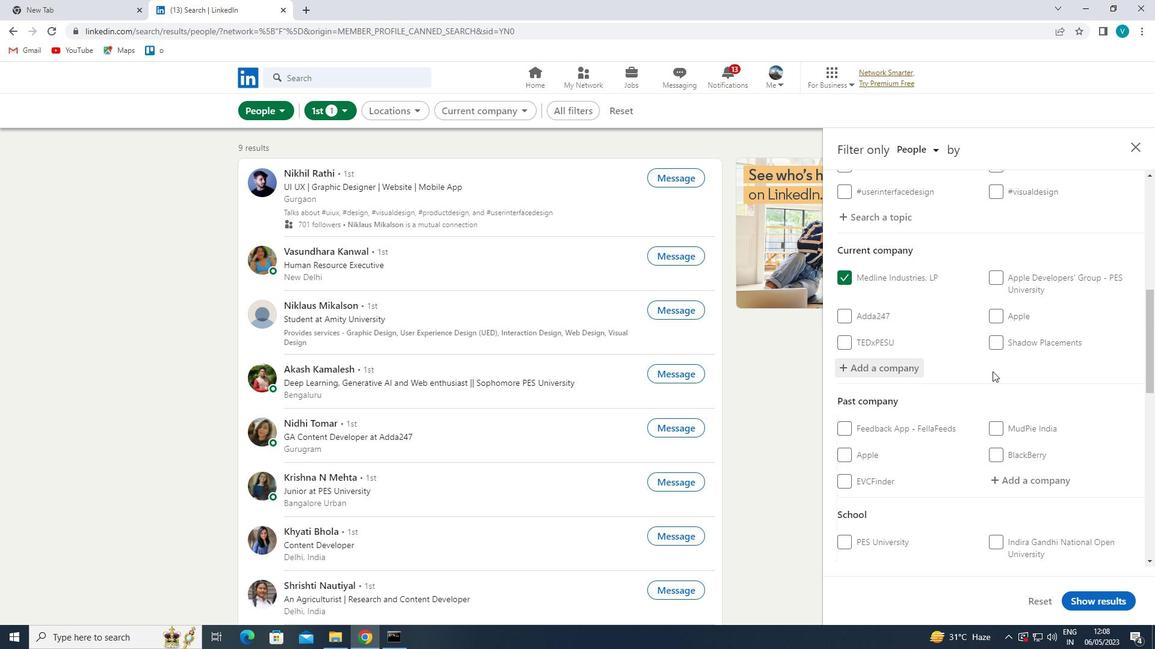 
Action: Mouse scrolled (994, 373) with delta (0, 0)
Screenshot: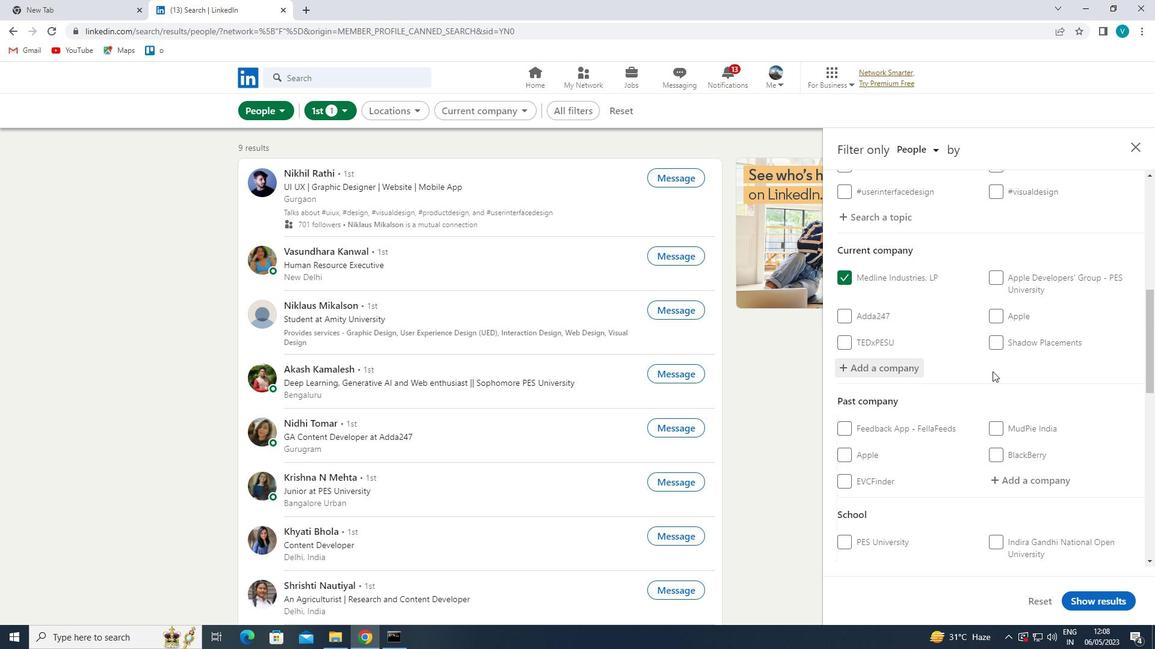 
Action: Mouse moved to (994, 376)
Screenshot: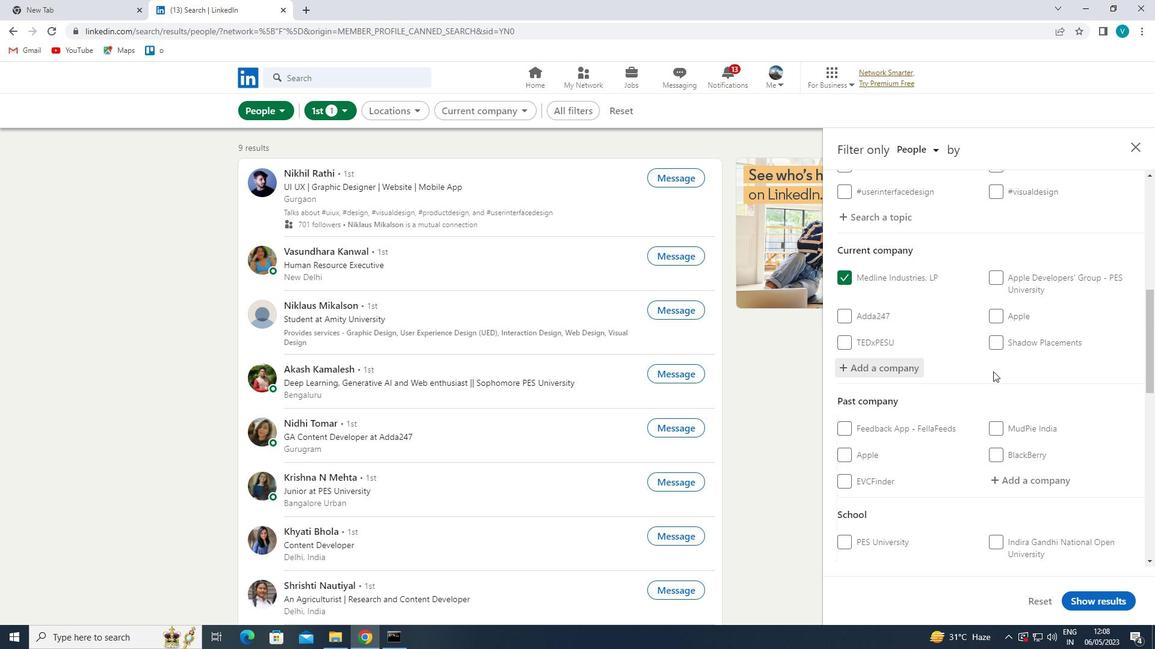 
Action: Mouse scrolled (994, 376) with delta (0, 0)
Screenshot: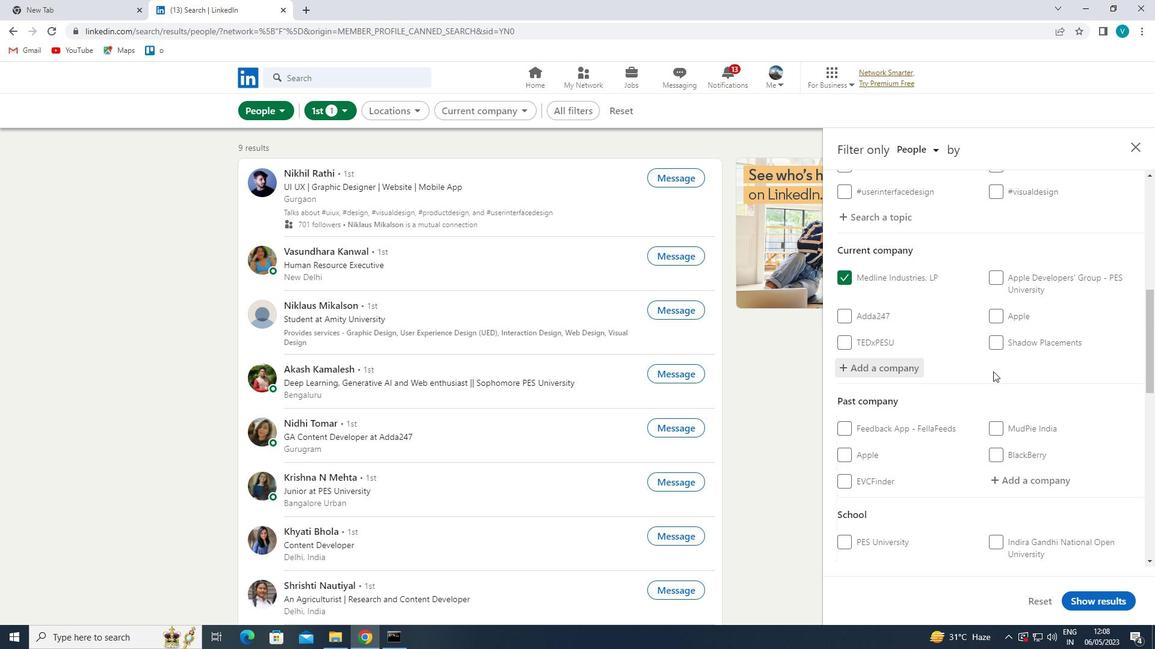 
Action: Mouse moved to (1040, 510)
Screenshot: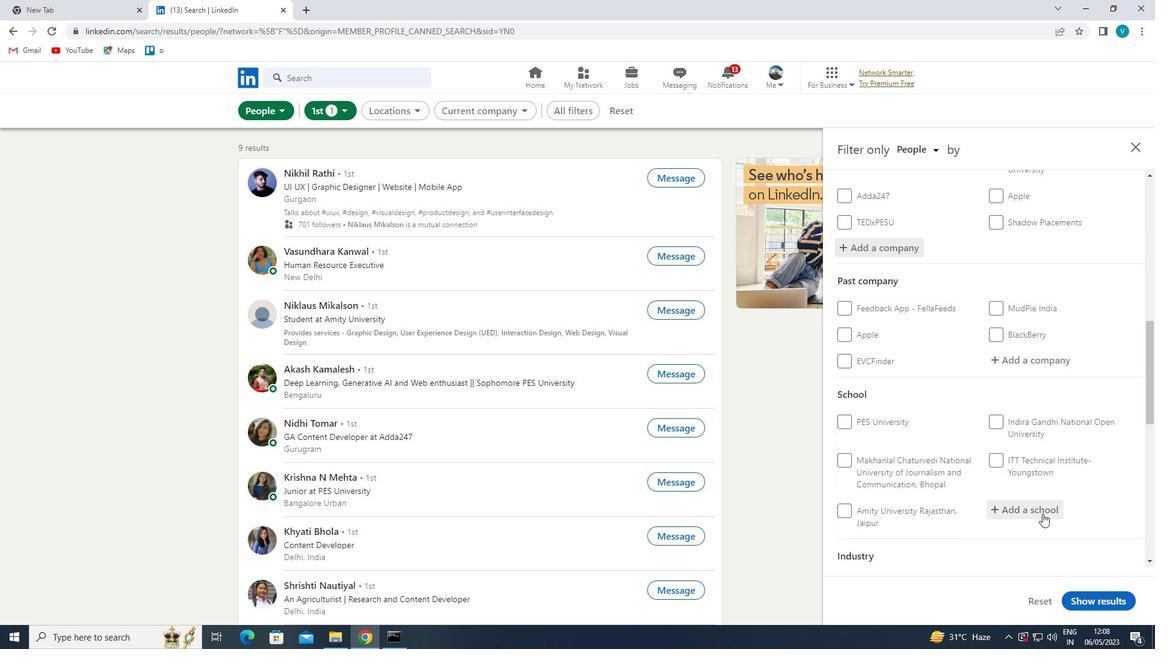 
Action: Mouse pressed left at (1040, 510)
Screenshot: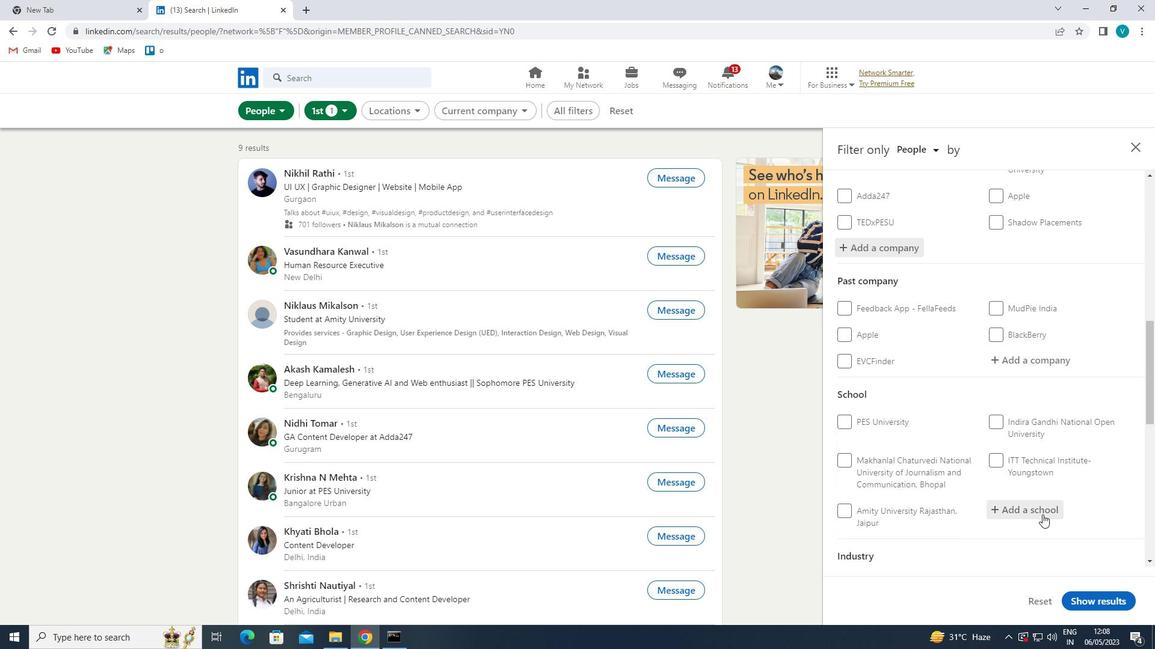 
Action: Mouse moved to (979, 472)
Screenshot: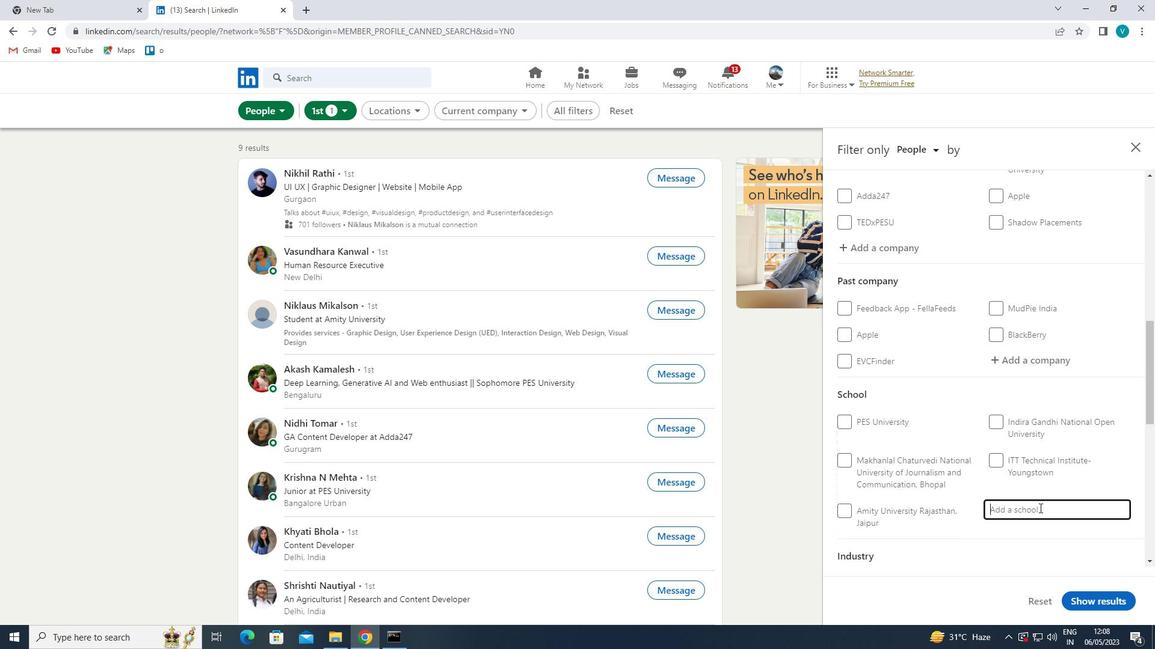 
Action: Key pressed <Key.shift>INDIRA
Screenshot: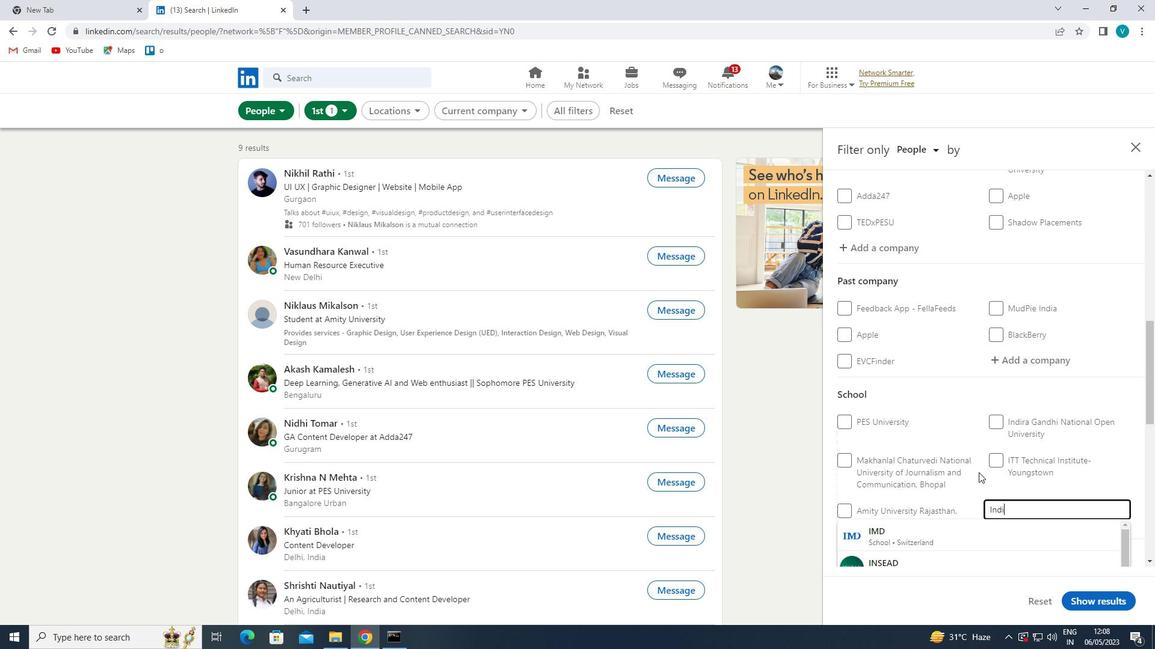 
Action: Mouse moved to (981, 485)
Screenshot: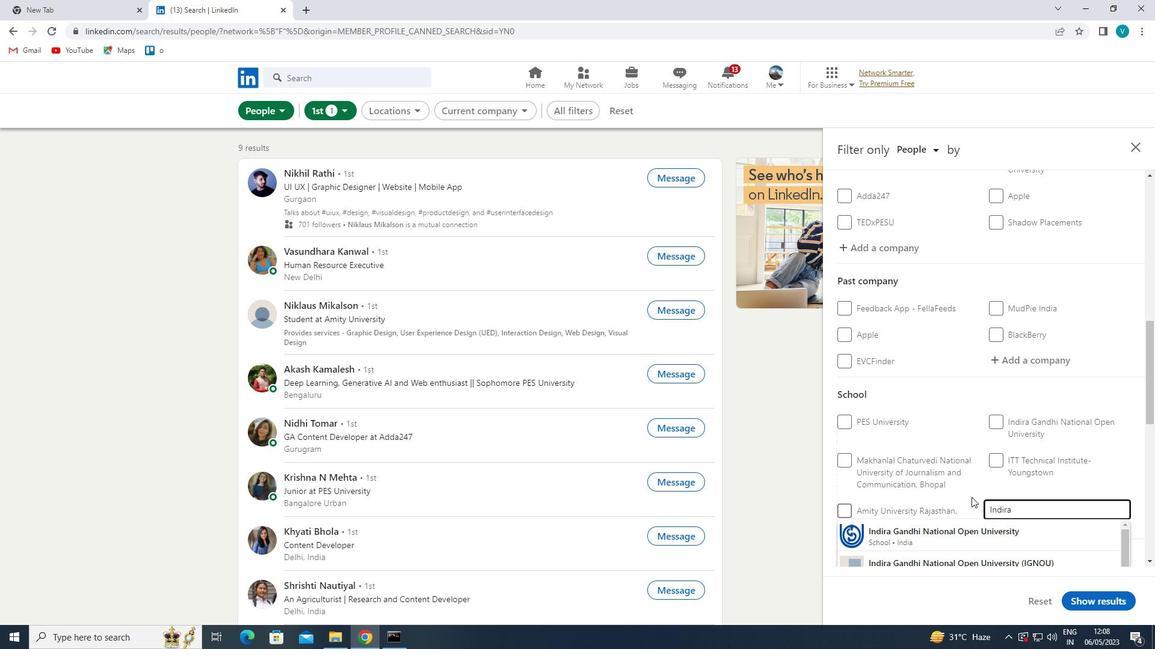 
Action: Mouse scrolled (981, 484) with delta (0, 0)
Screenshot: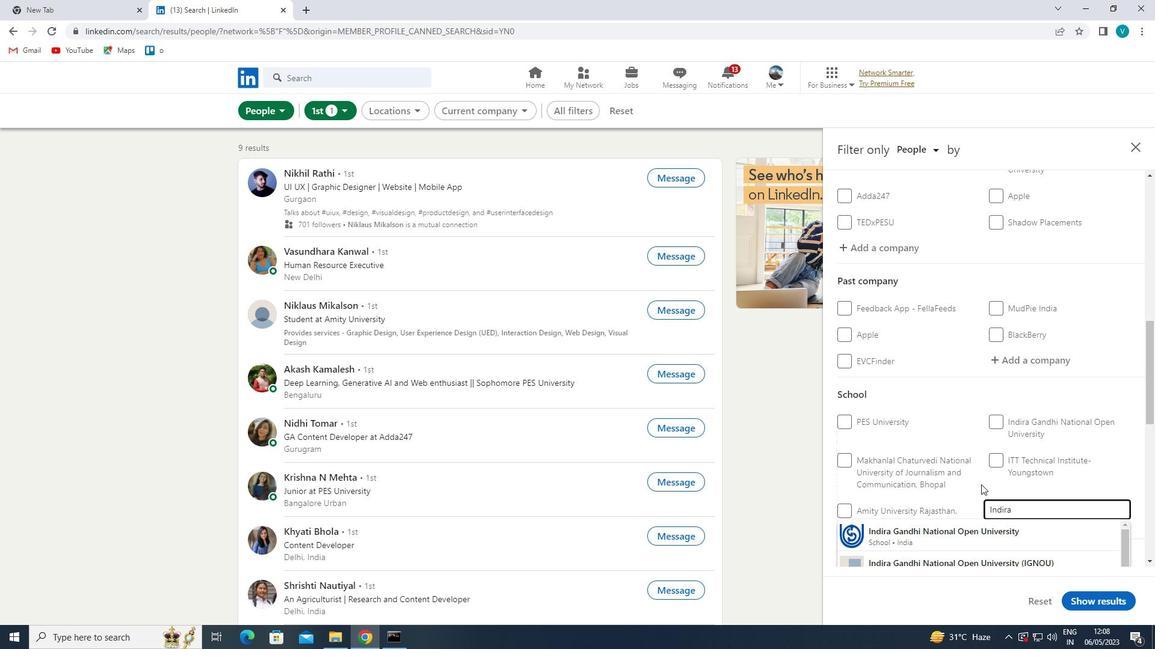 
Action: Mouse scrolled (981, 484) with delta (0, 0)
Screenshot: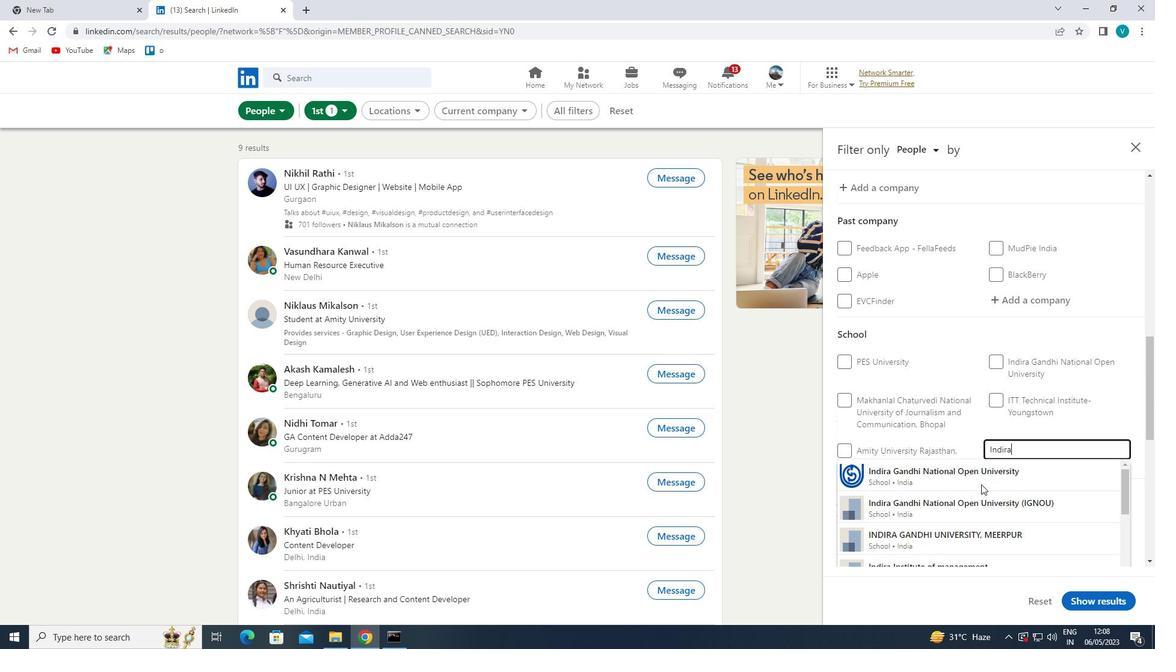 
Action: Mouse moved to (1042, 412)
Screenshot: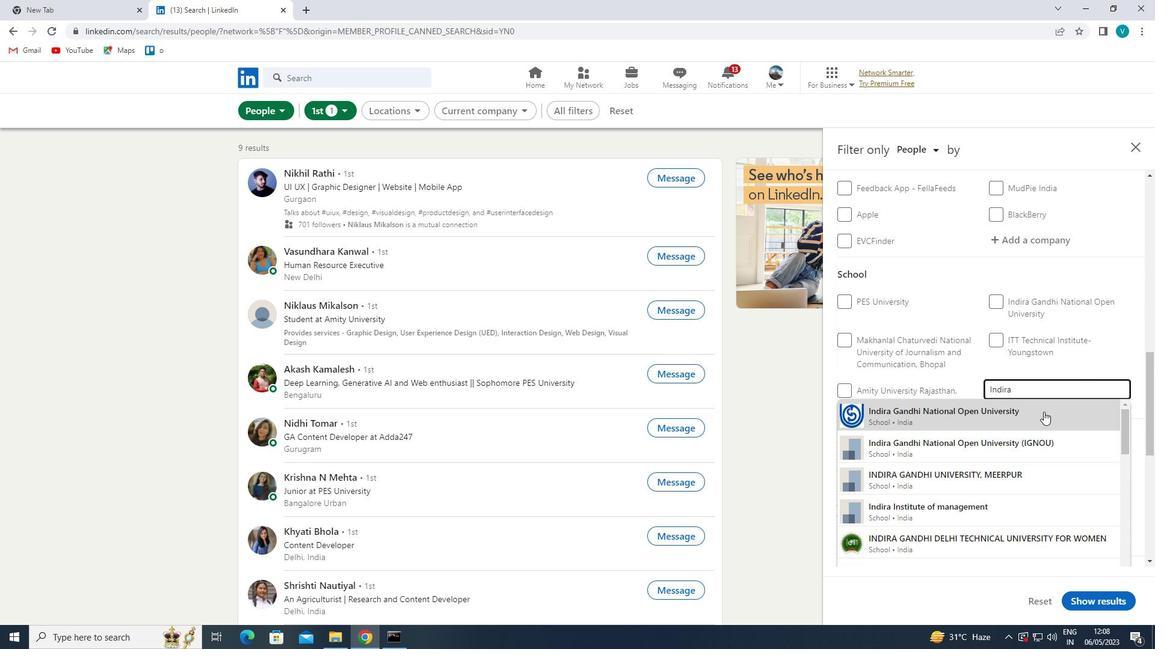 
Action: Key pressed <Key.space><Key.shift>INS
Screenshot: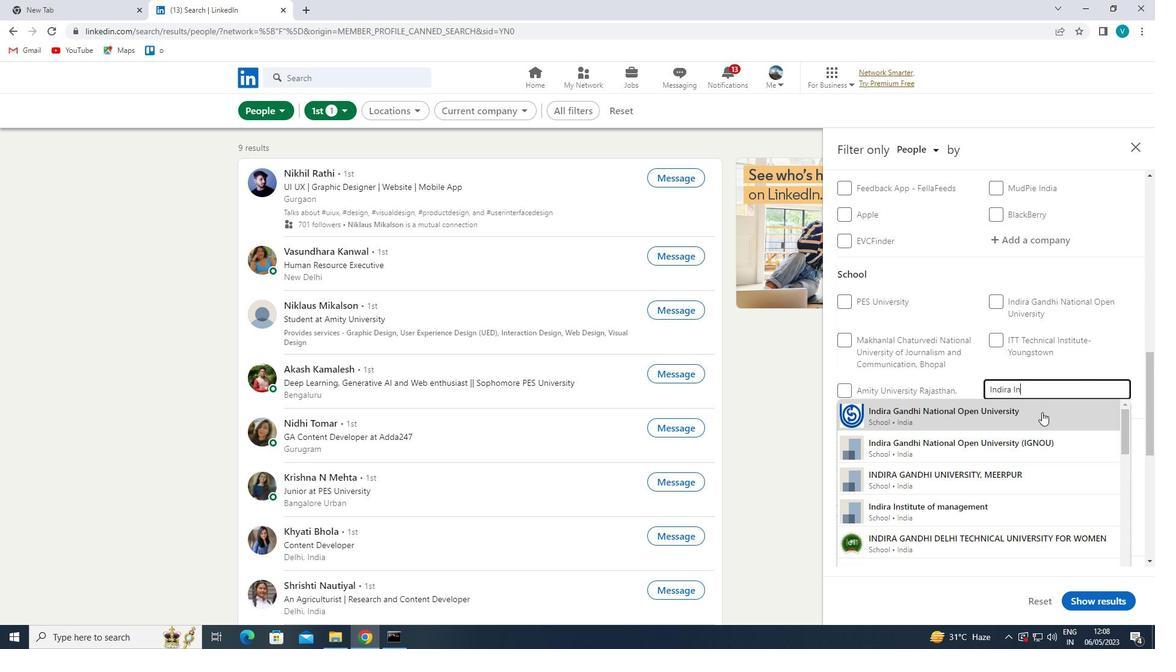 
Action: Mouse moved to (1030, 419)
Screenshot: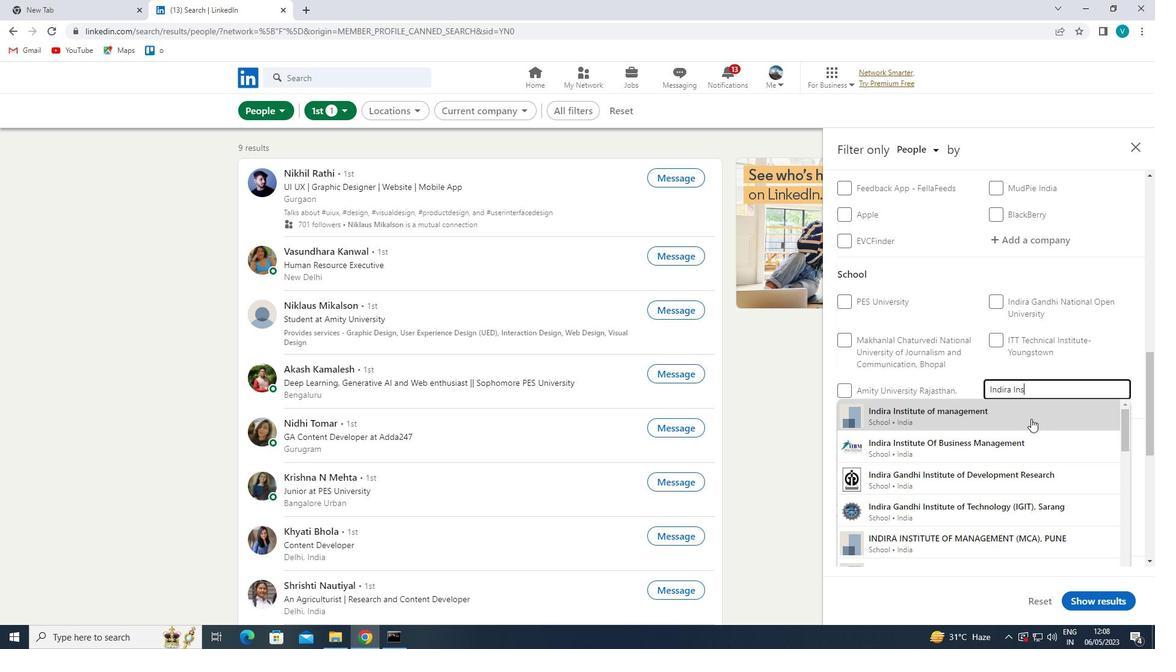 
Action: Mouse pressed left at (1030, 419)
Screenshot: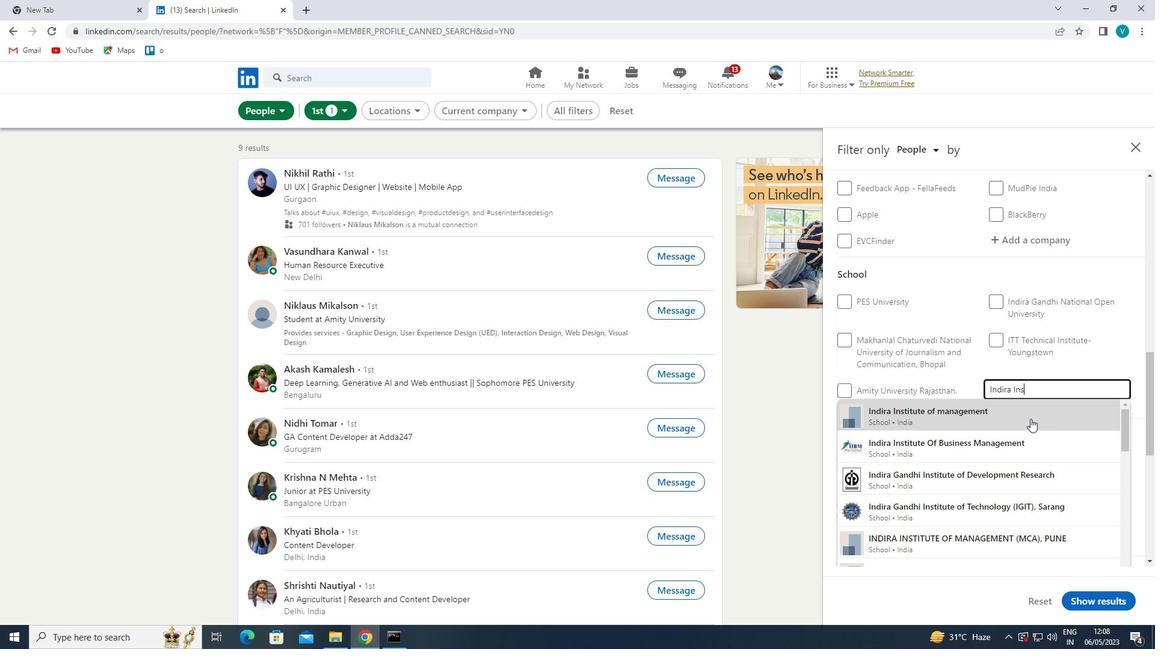 
Action: Mouse moved to (1029, 420)
Screenshot: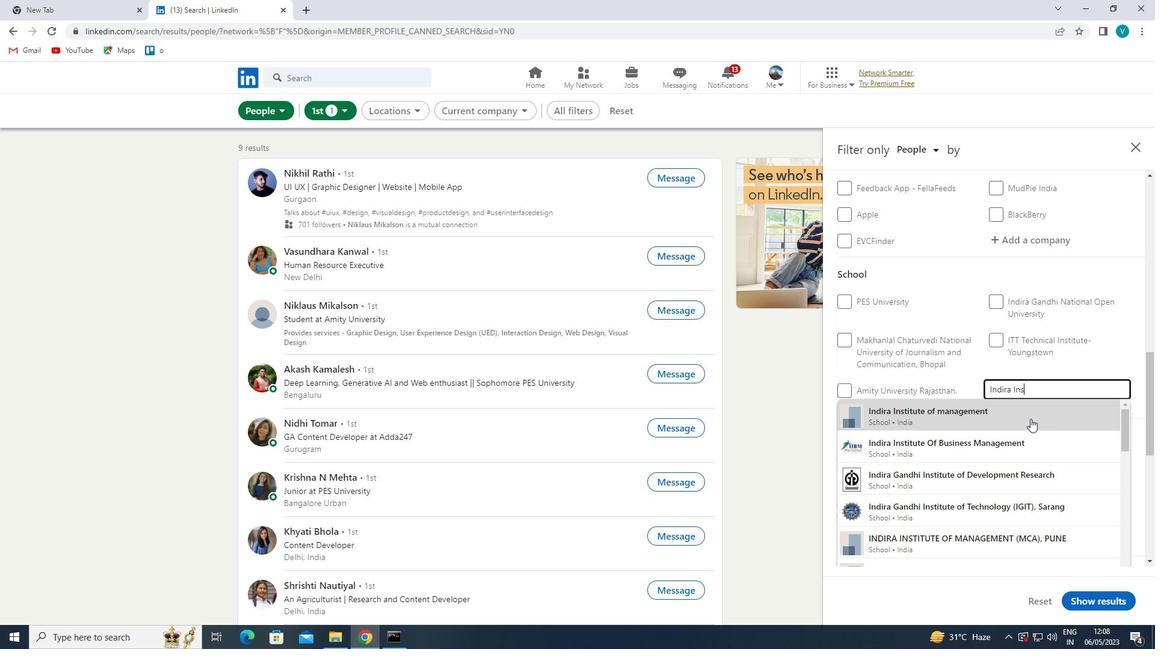 
Action: Mouse scrolled (1029, 420) with delta (0, 0)
Screenshot: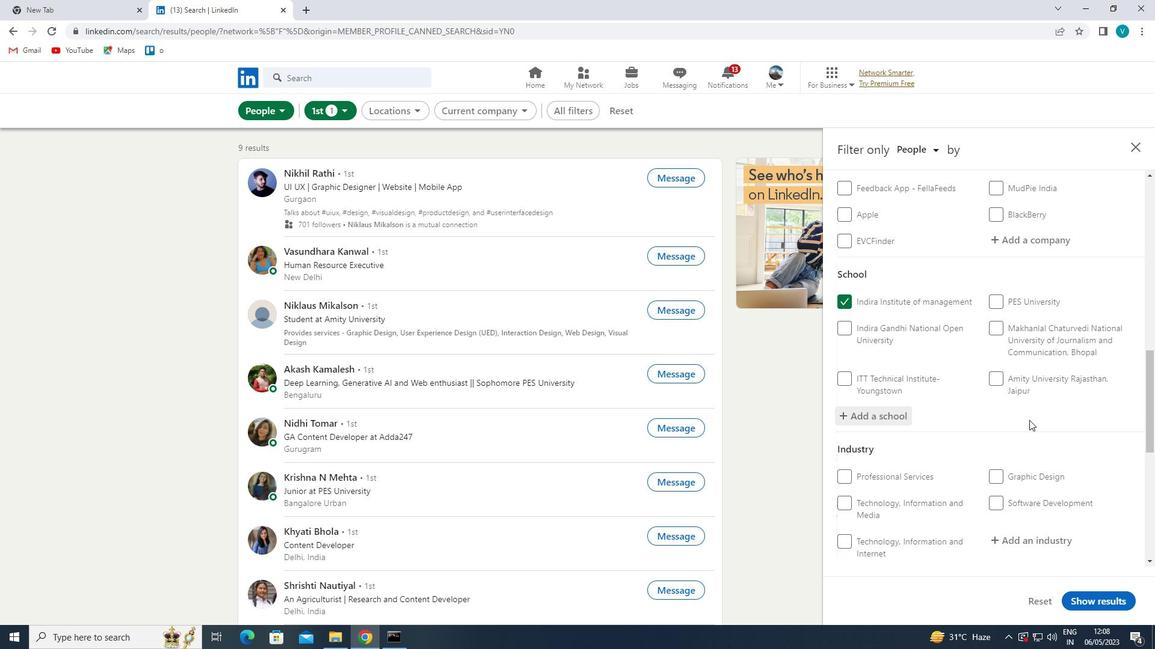 
Action: Mouse moved to (1028, 422)
Screenshot: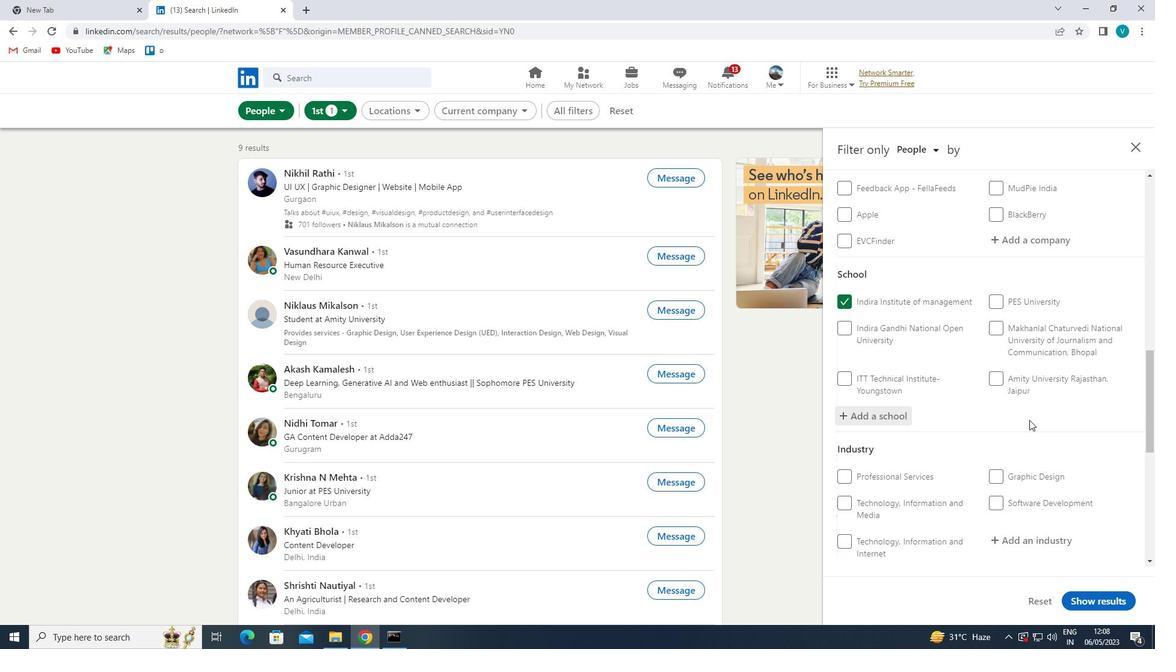 
Action: Mouse scrolled (1028, 421) with delta (0, 0)
Screenshot: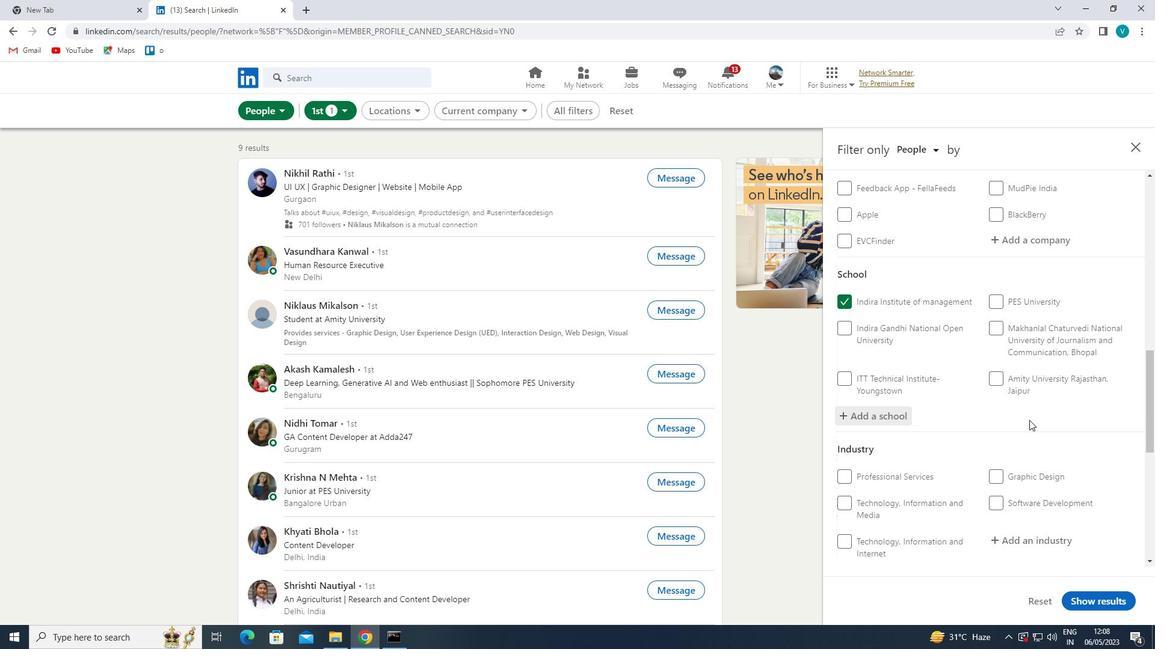 
Action: Mouse moved to (1028, 423)
Screenshot: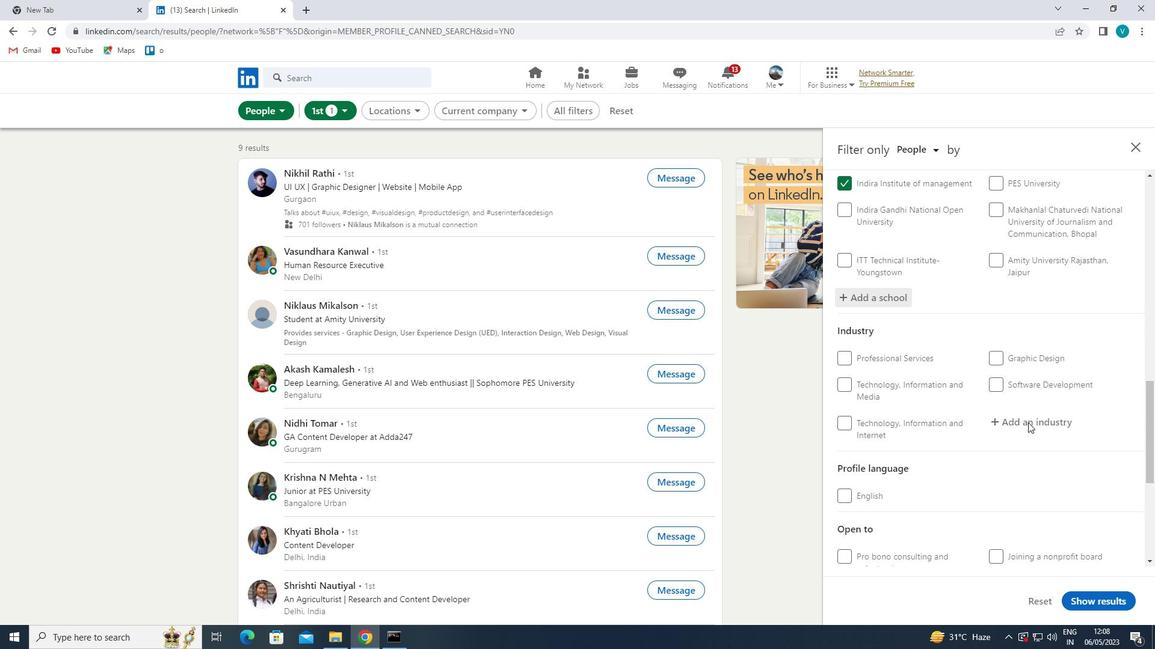 
Action: Mouse pressed left at (1028, 423)
Screenshot: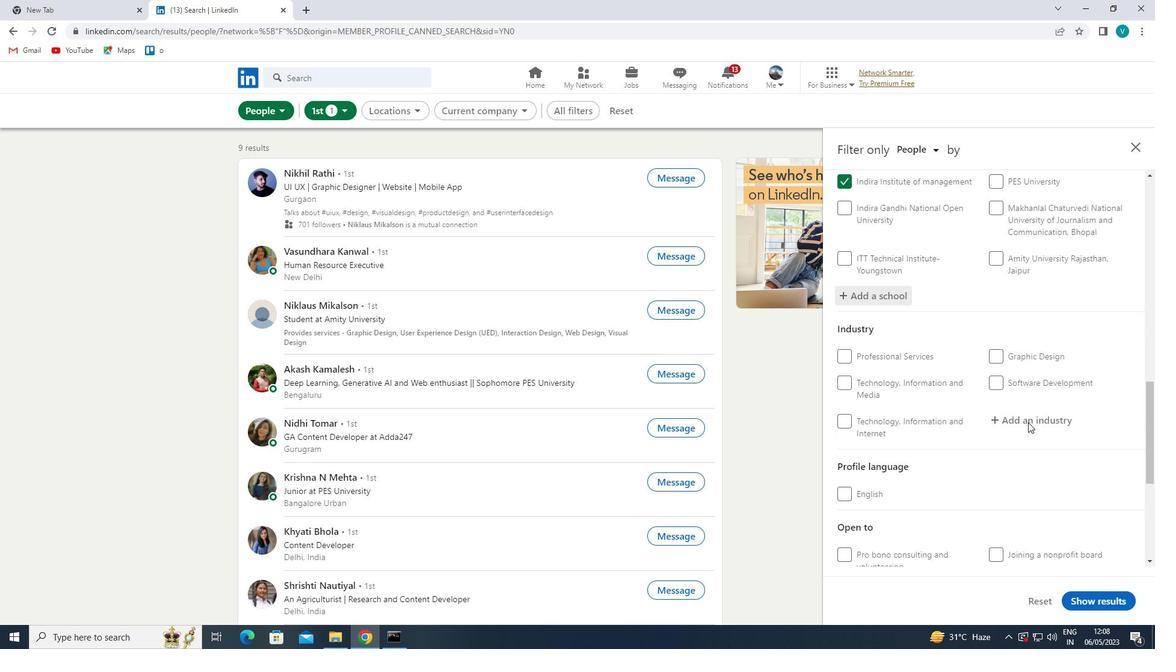 
Action: Mouse moved to (1028, 423)
Screenshot: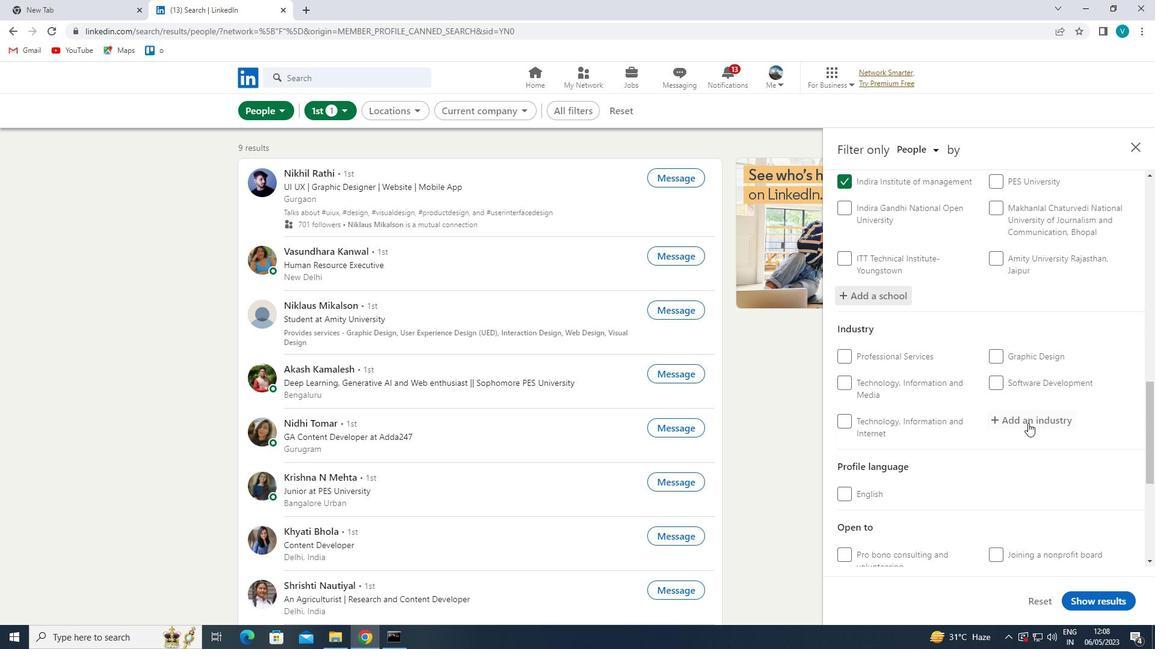 
Action: Key pressed <Key.shift>RETAIL<Key.space><Key.shift>MOTOR<Key.space>
Screenshot: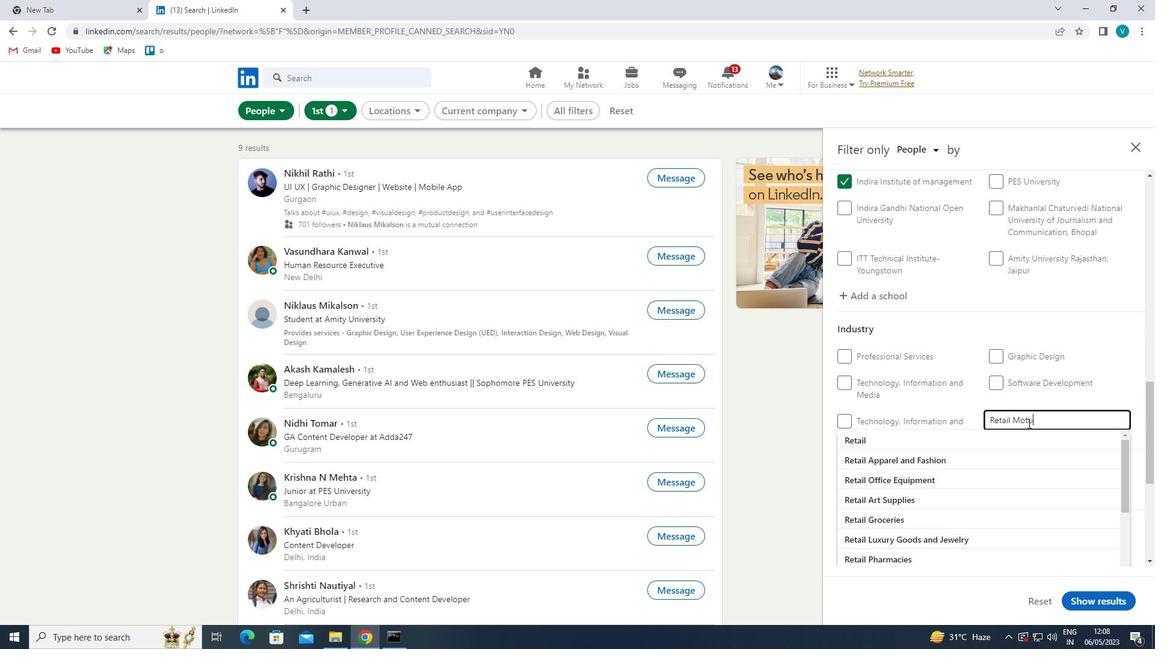 
Action: Mouse moved to (1041, 436)
Screenshot: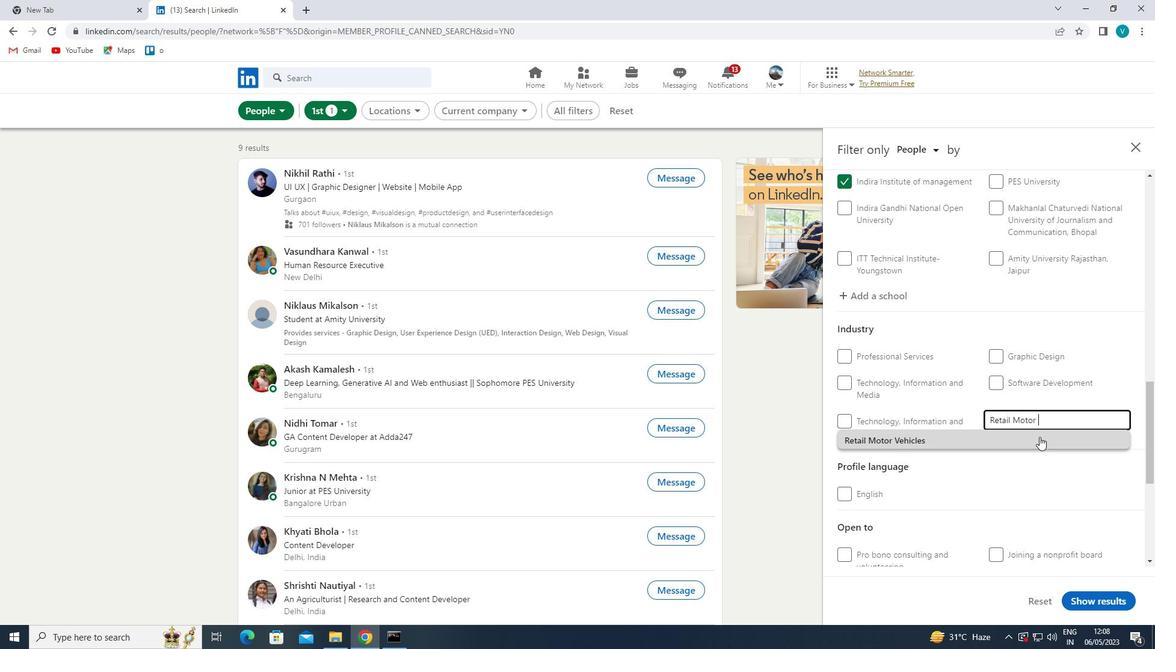 
Action: Mouse pressed left at (1041, 436)
Screenshot: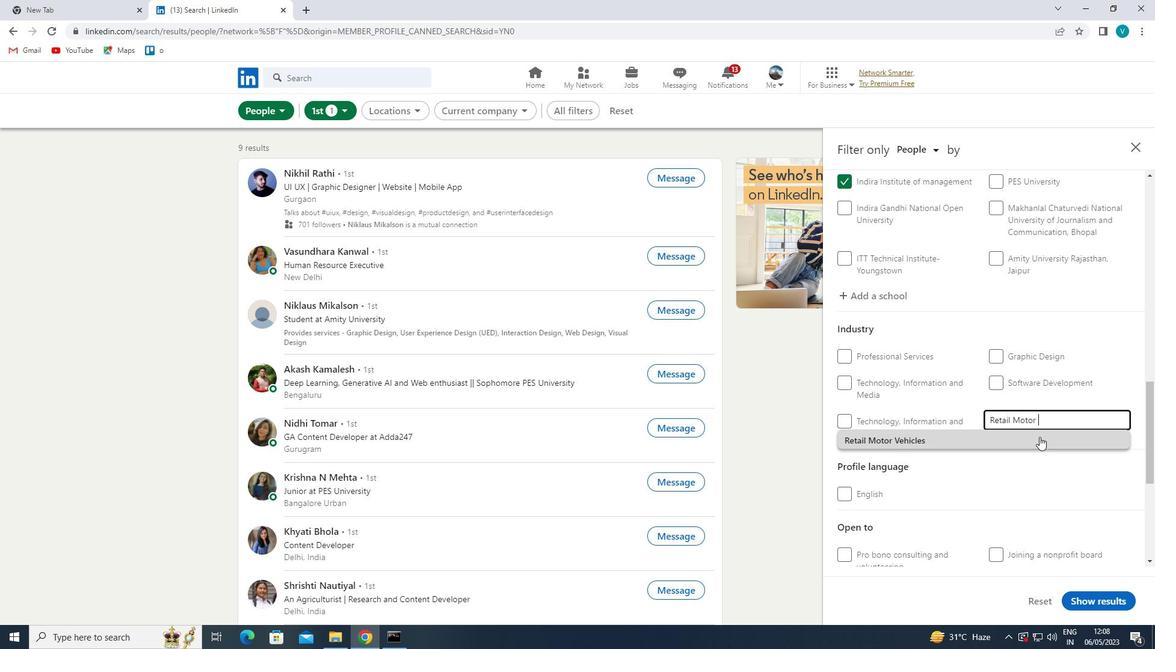 
Action: Mouse moved to (1041, 436)
Screenshot: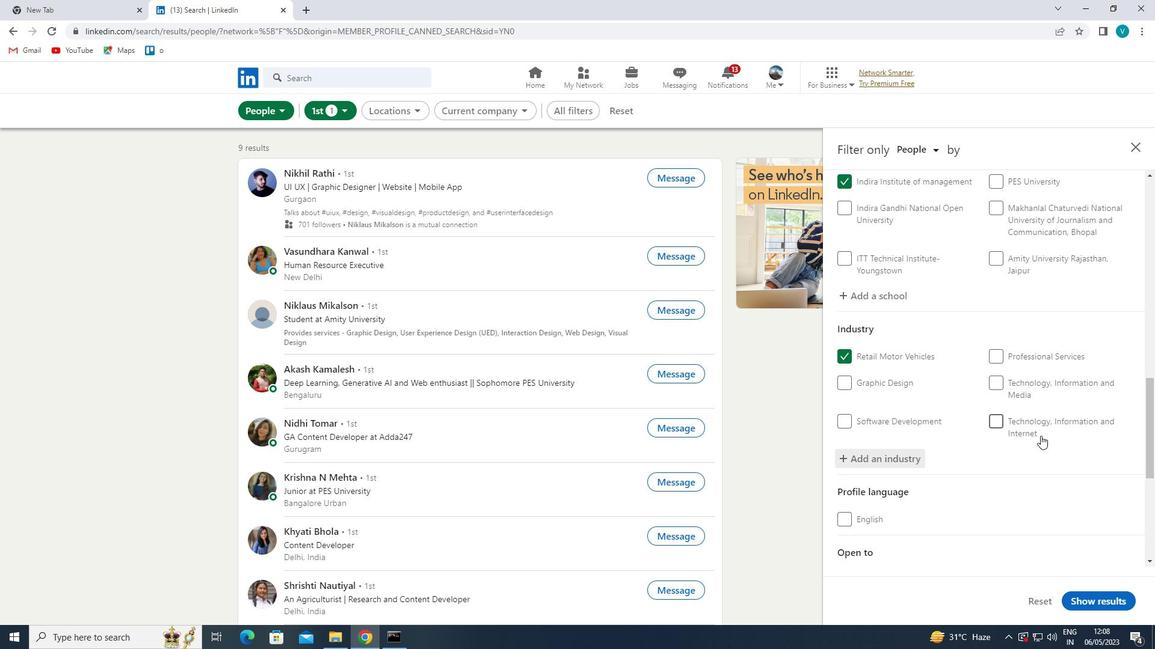 
Action: Mouse scrolled (1041, 435) with delta (0, 0)
Screenshot: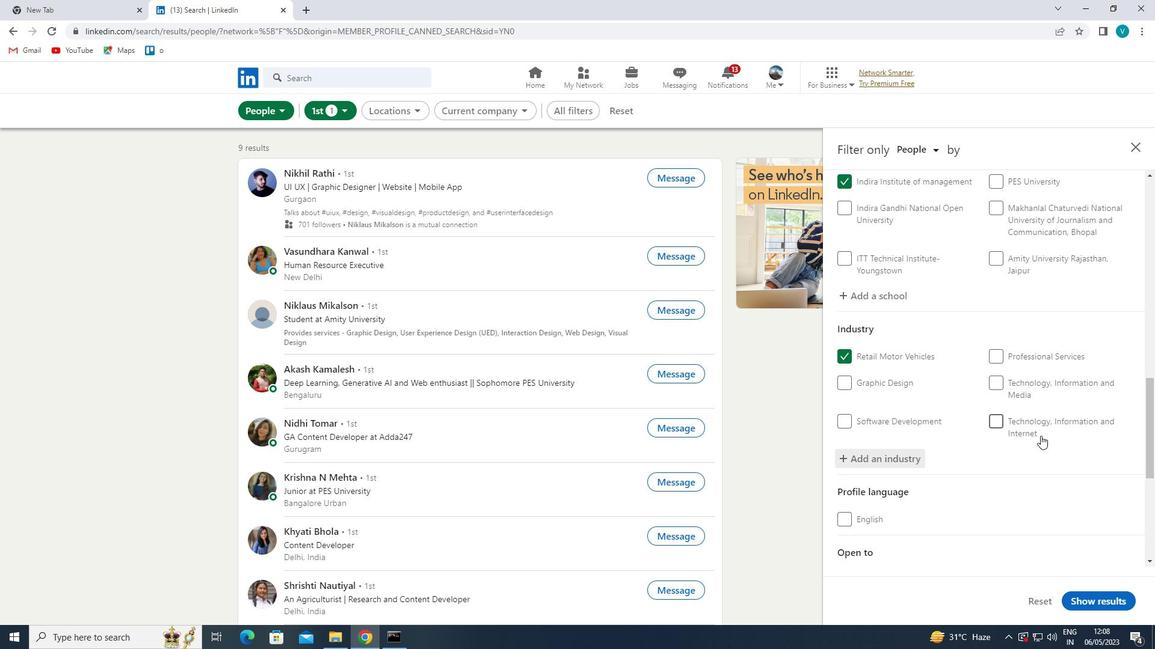 
Action: Mouse scrolled (1041, 435) with delta (0, 0)
Screenshot: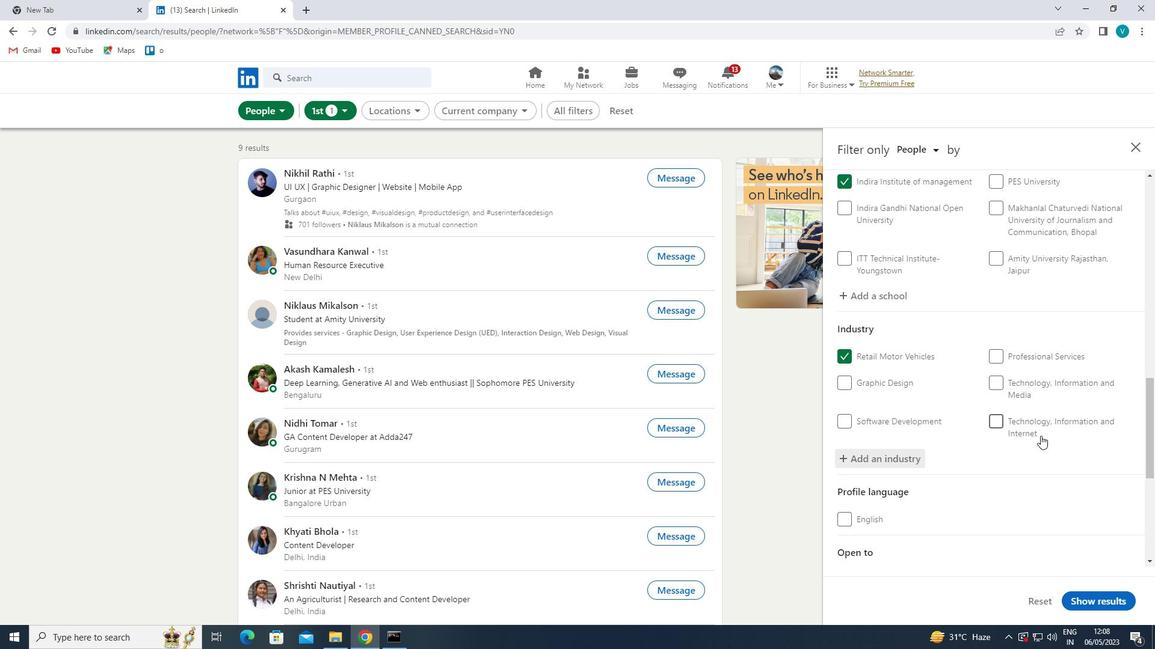
Action: Mouse scrolled (1041, 435) with delta (0, 0)
Screenshot: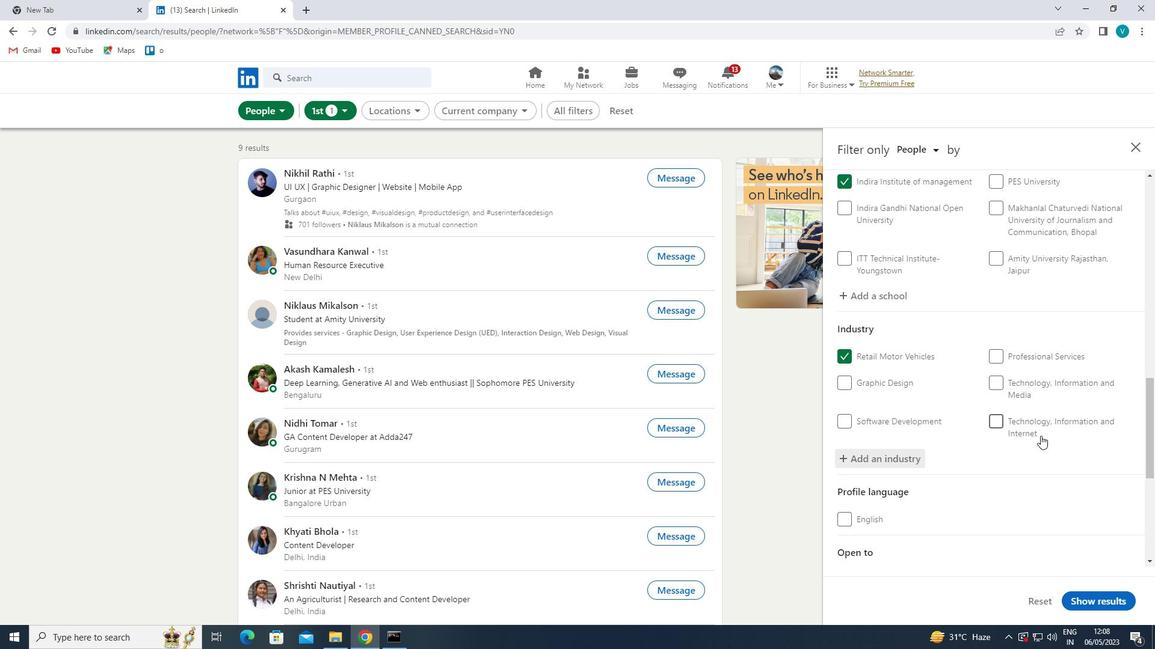 
Action: Mouse moved to (1041, 436)
Screenshot: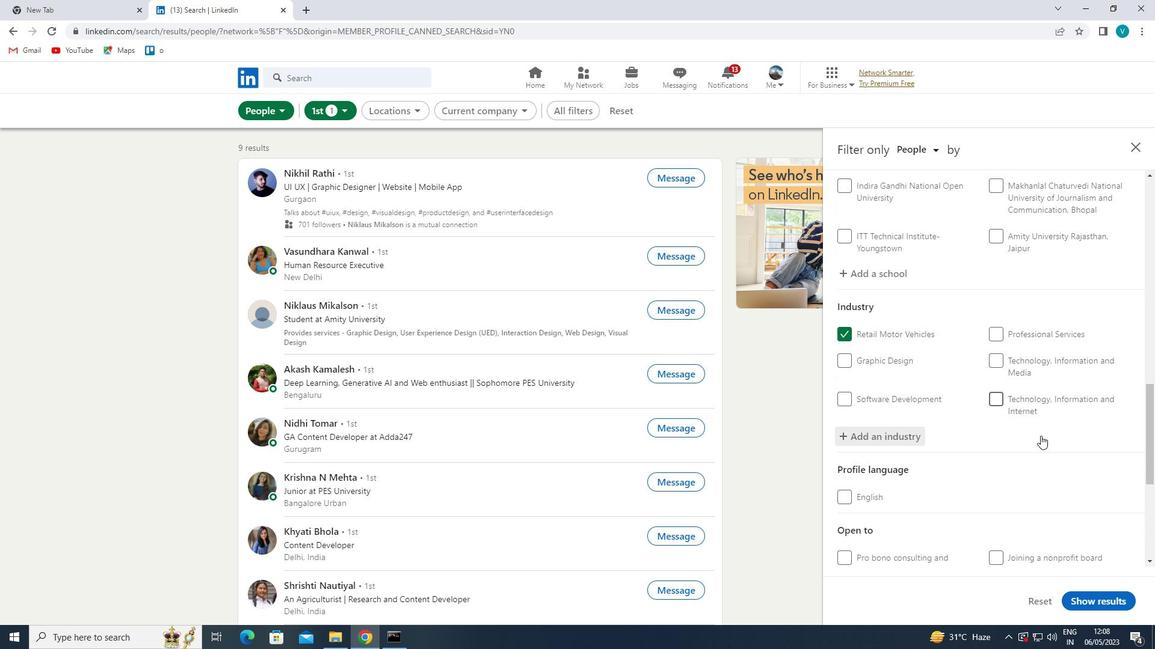 
Action: Mouse scrolled (1041, 435) with delta (0, 0)
Screenshot: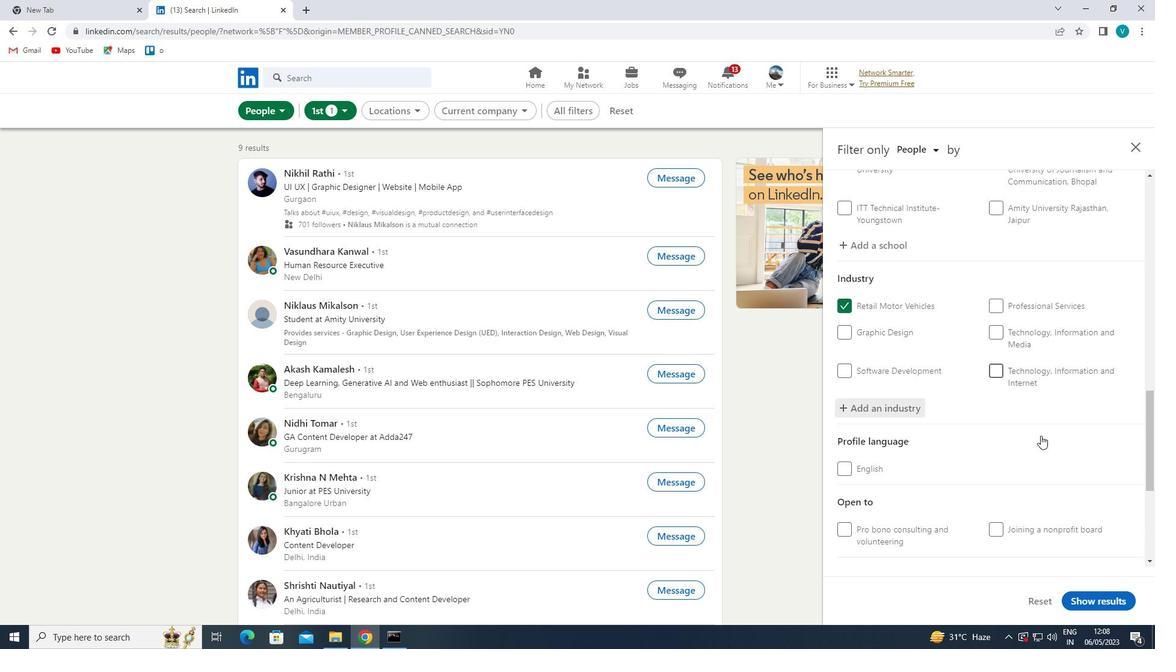 
Action: Mouse moved to (1034, 459)
Screenshot: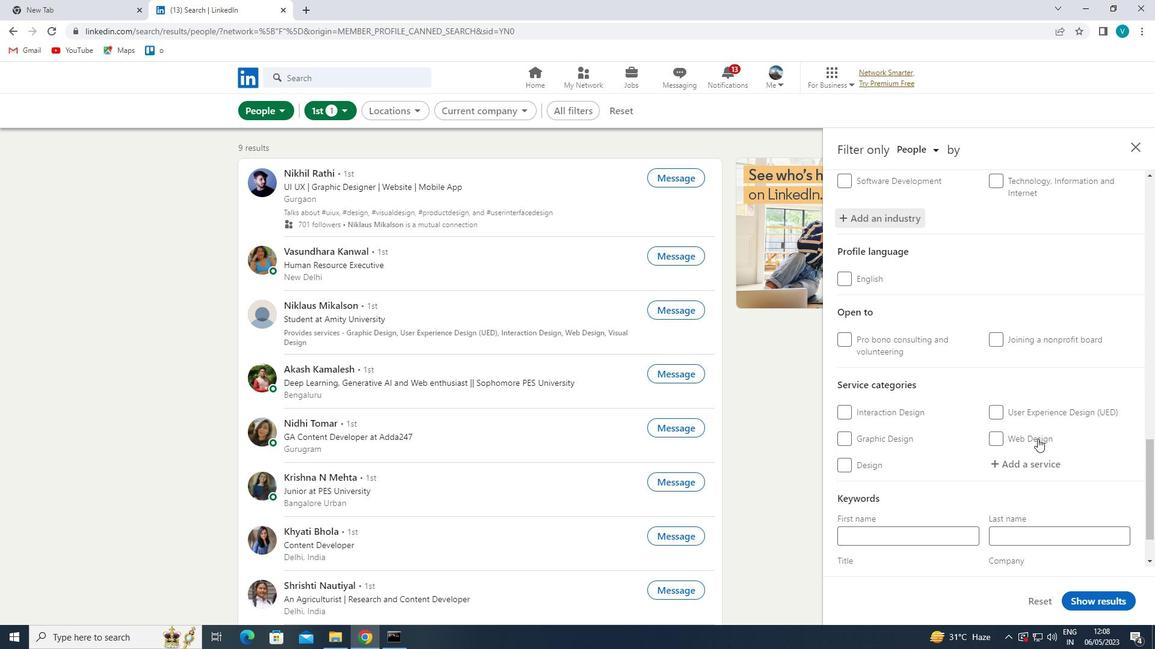 
Action: Mouse pressed left at (1034, 459)
Screenshot: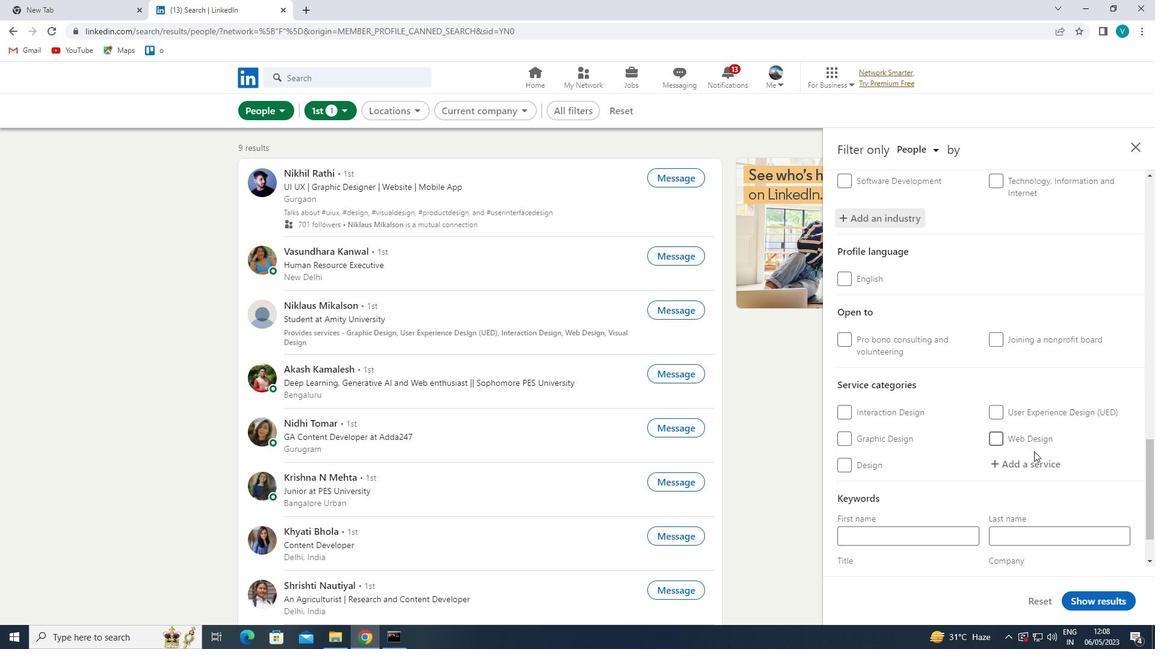 
Action: Mouse moved to (1037, 457)
Screenshot: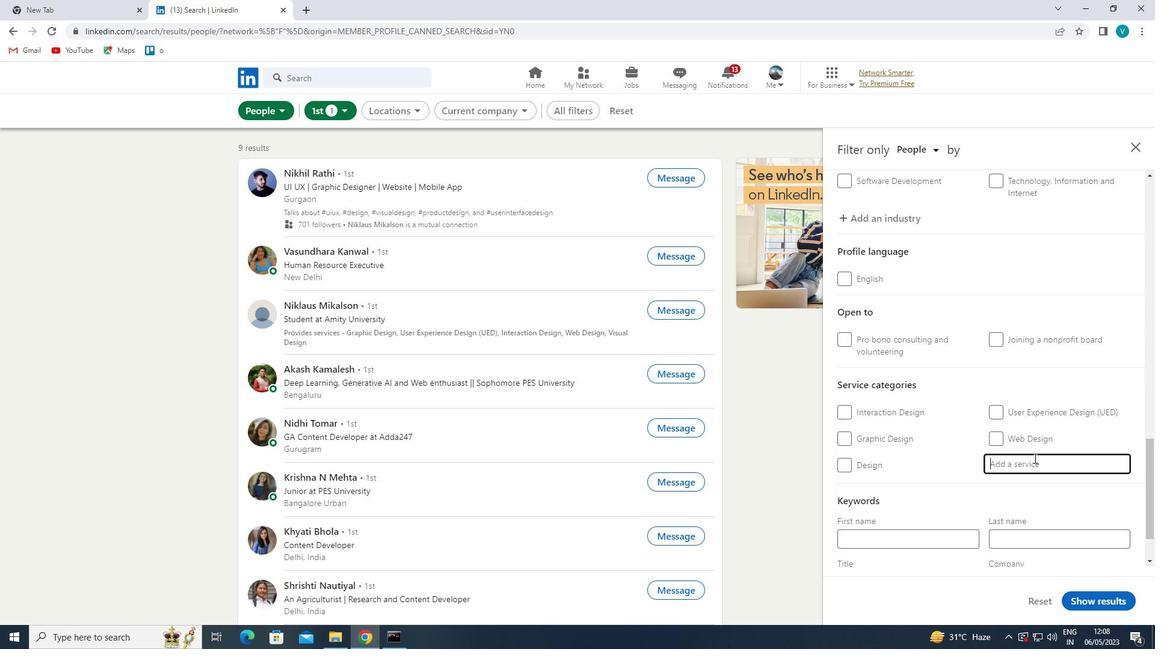
Action: Key pressed <Key.shift>BLOGG
Screenshot: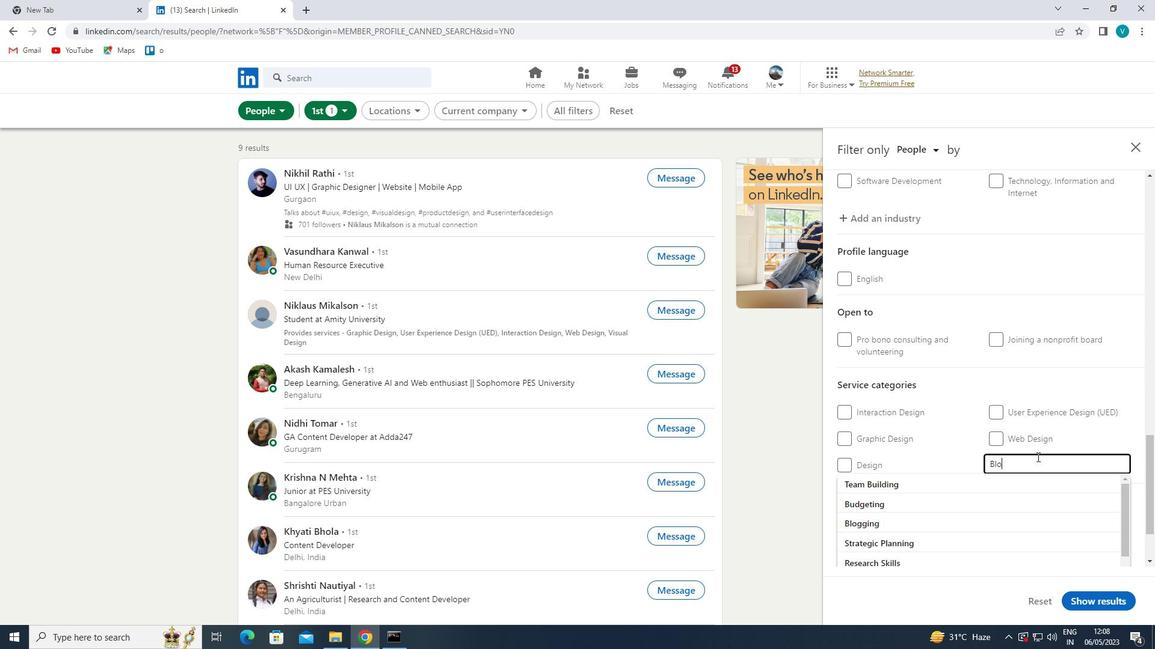 
Action: Mouse moved to (975, 481)
Screenshot: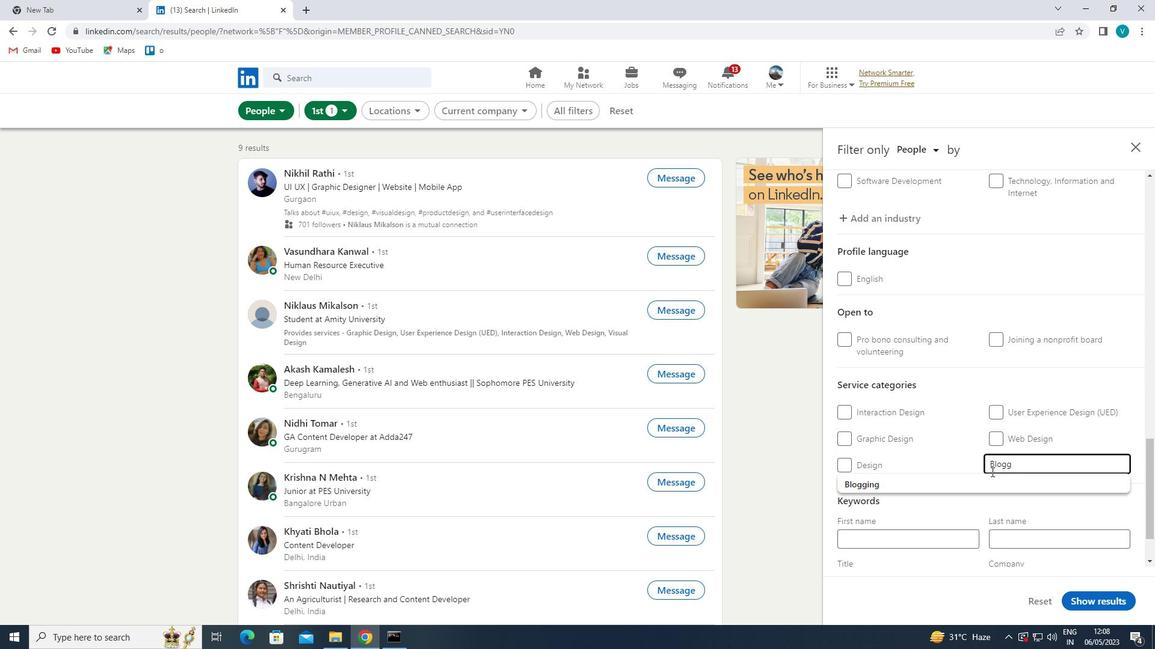 
Action: Mouse pressed left at (975, 481)
Screenshot: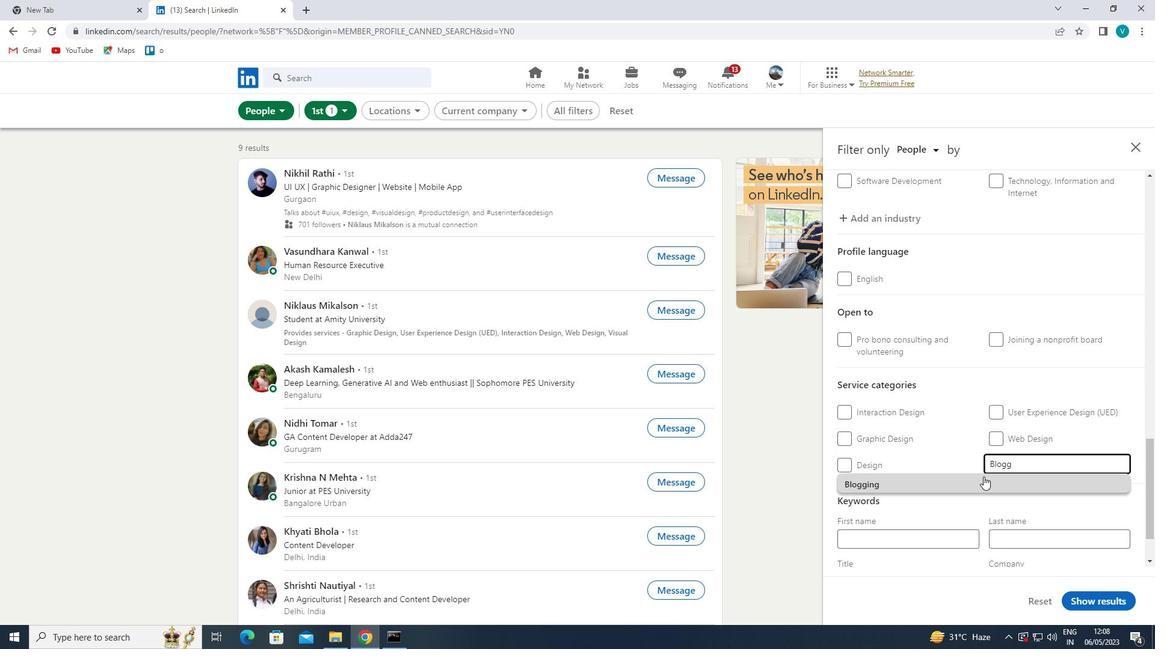 
Action: Mouse moved to (973, 483)
Screenshot: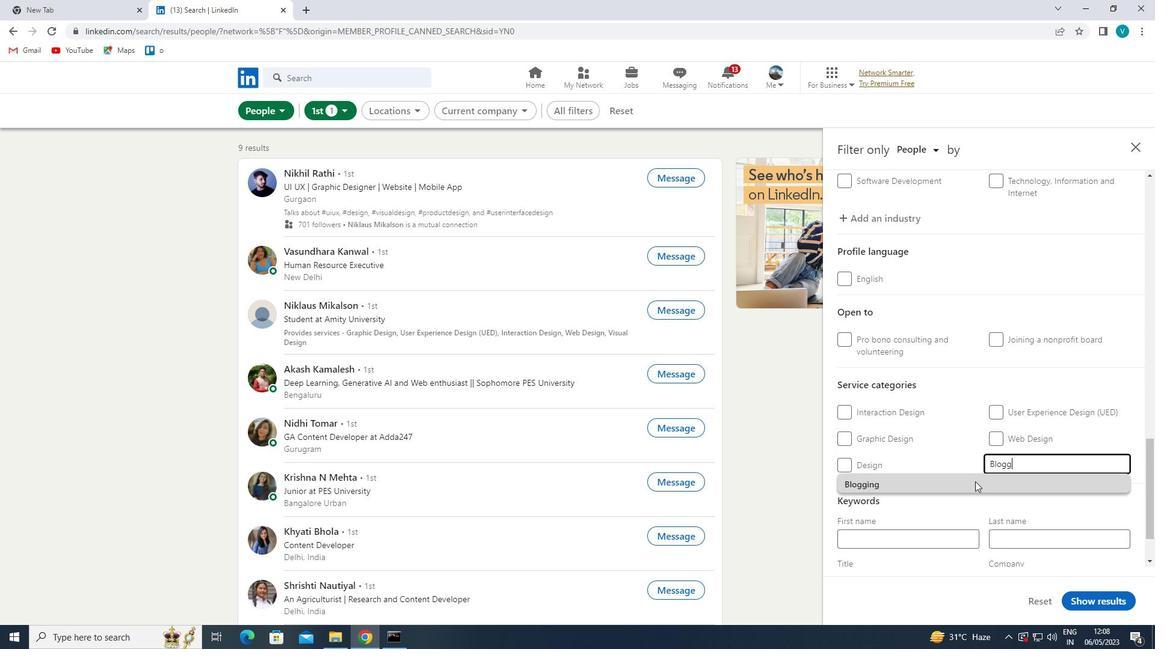 
Action: Mouse scrolled (973, 482) with delta (0, 0)
Screenshot: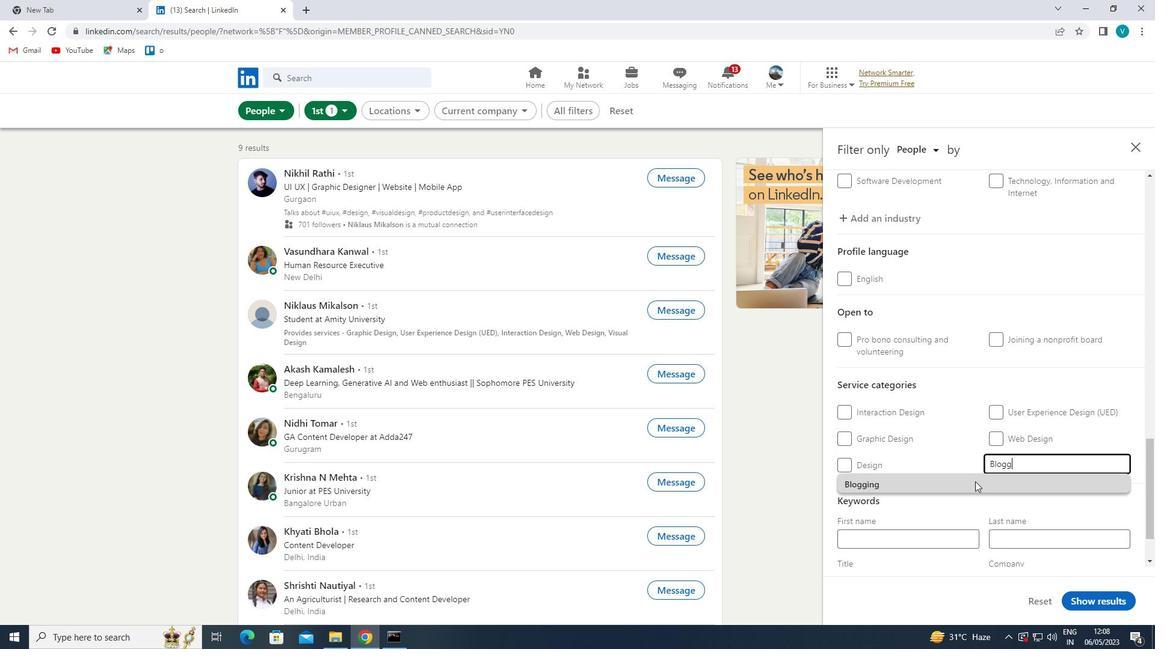 
Action: Mouse moved to (971, 483)
Screenshot: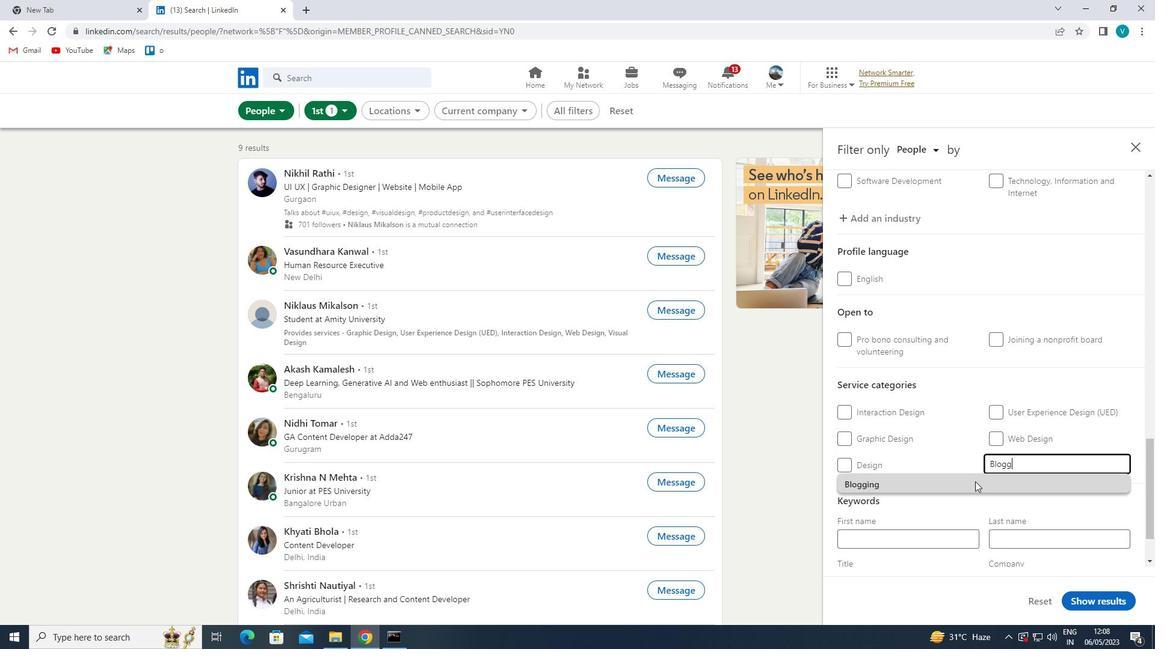 
Action: Mouse scrolled (971, 482) with delta (0, 0)
Screenshot: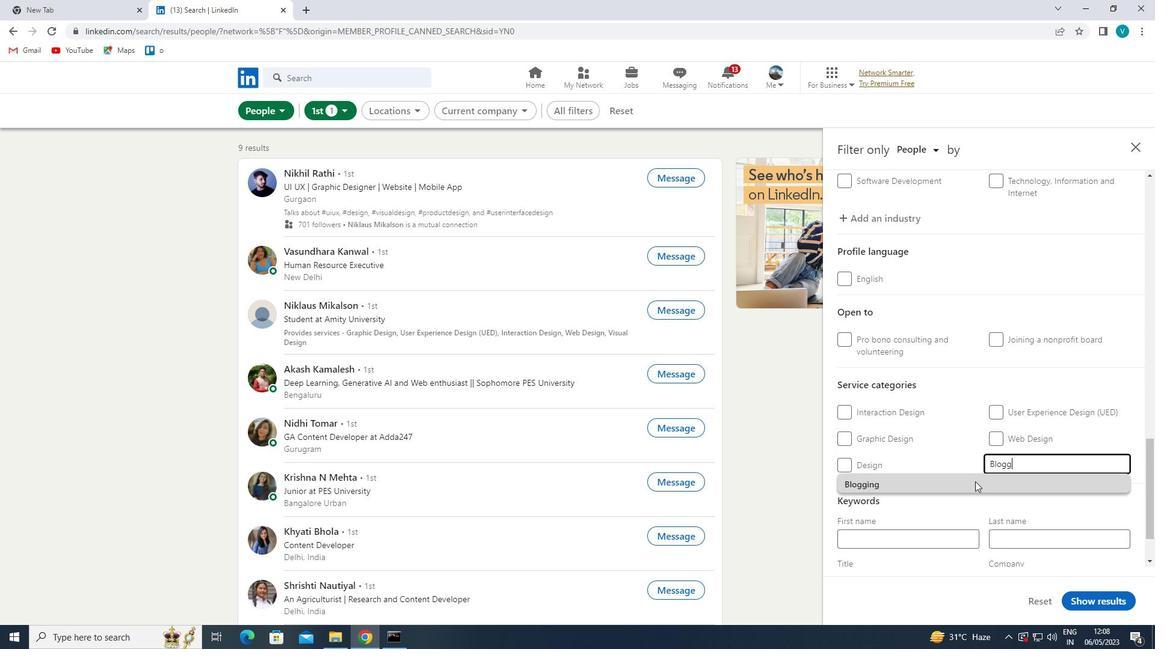 
Action: Mouse scrolled (971, 482) with delta (0, 0)
Screenshot: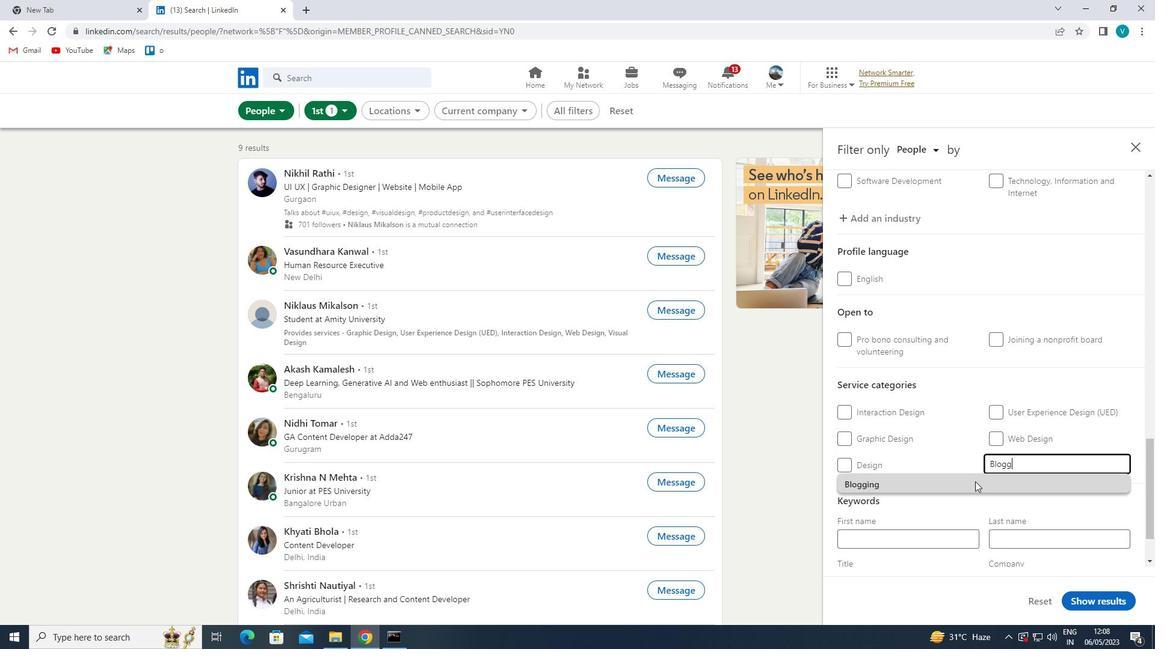 
Action: Mouse moved to (938, 521)
Screenshot: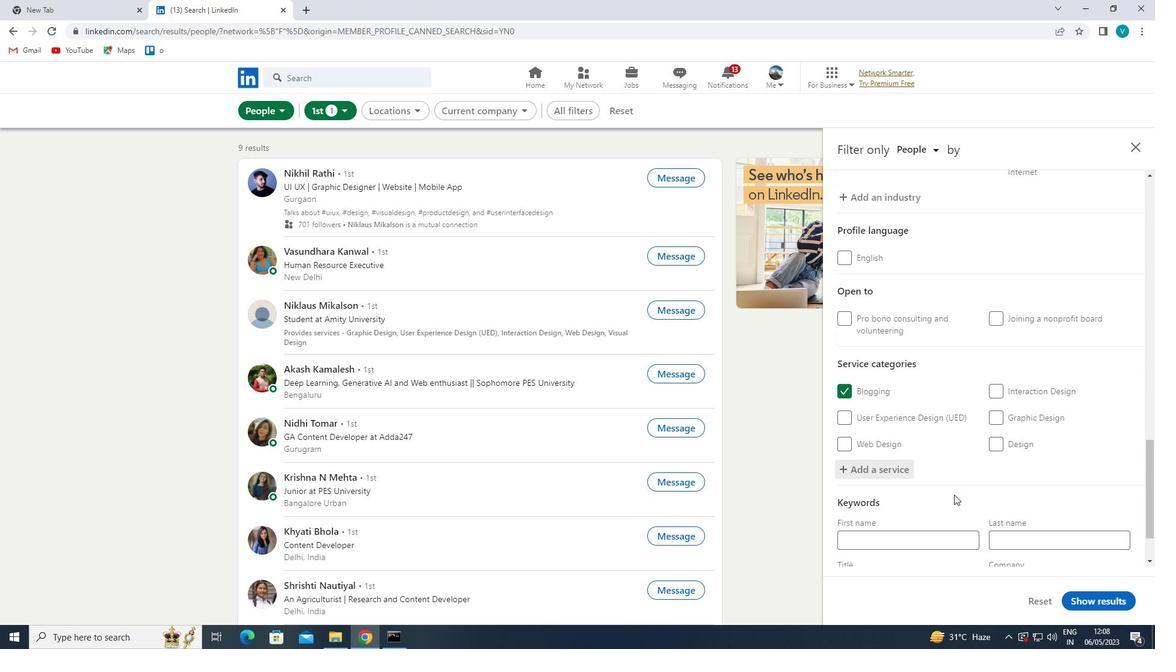 
Action: Mouse pressed left at (938, 521)
Screenshot: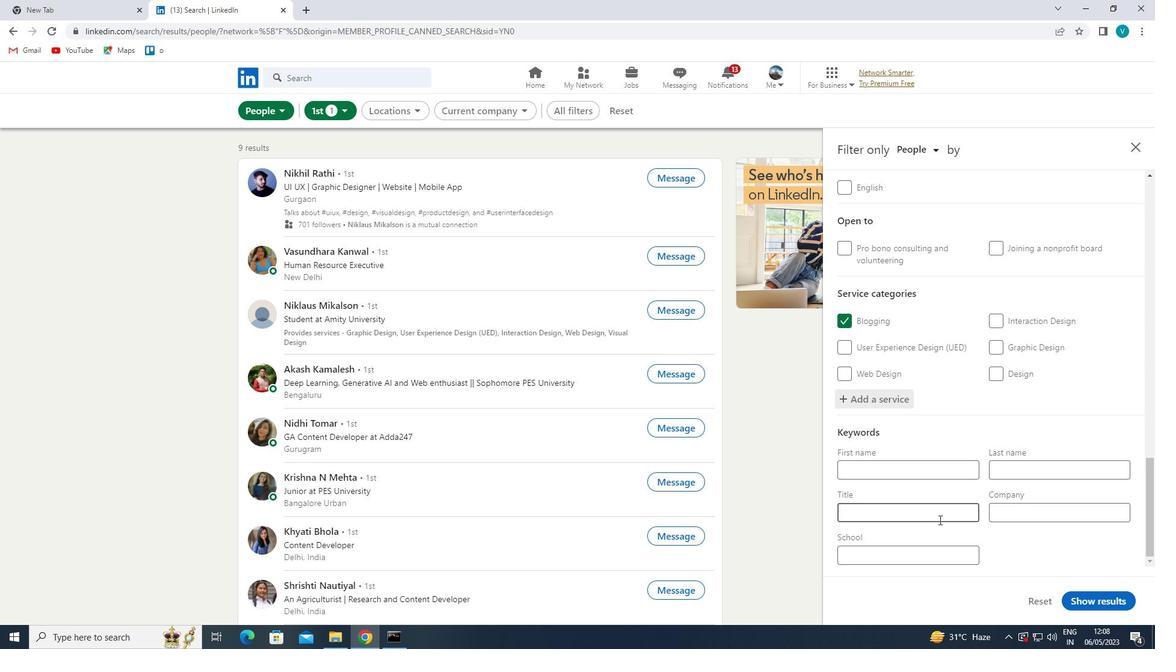 
Action: Mouse moved to (931, 525)
Screenshot: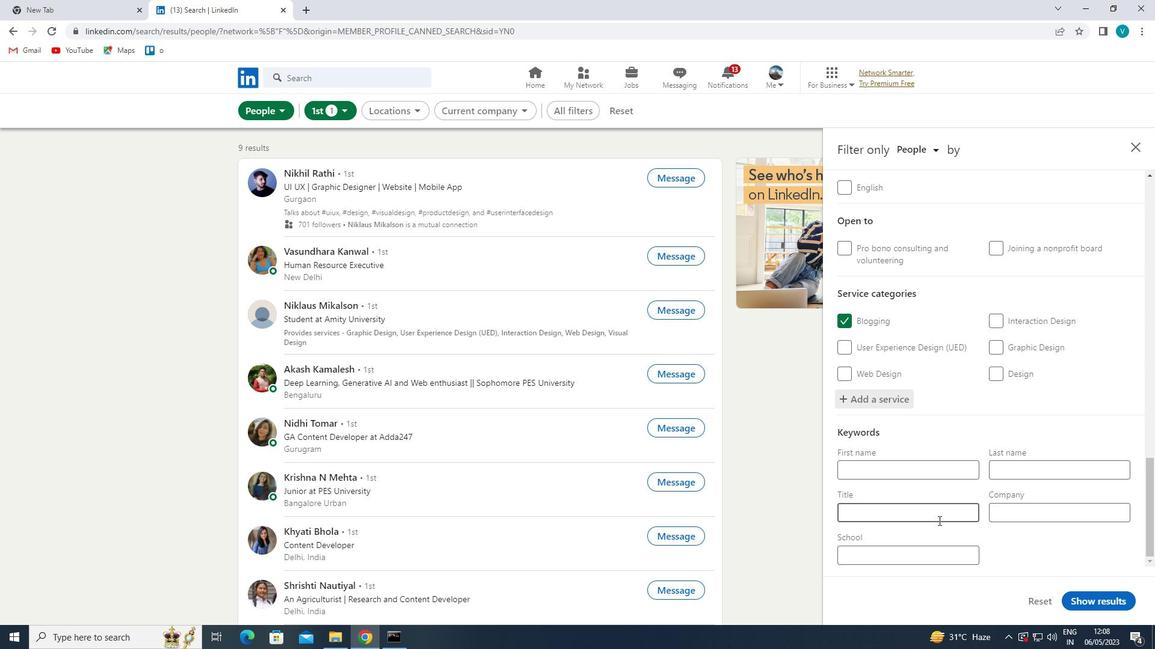 
Action: Key pressed <Key.shift>MEDICAL<Key.space><Key.shift>TRAN<Key.backspace><Key.backspace><Key.backspace>RANSCRIPTIONIST<Key.space>
Screenshot: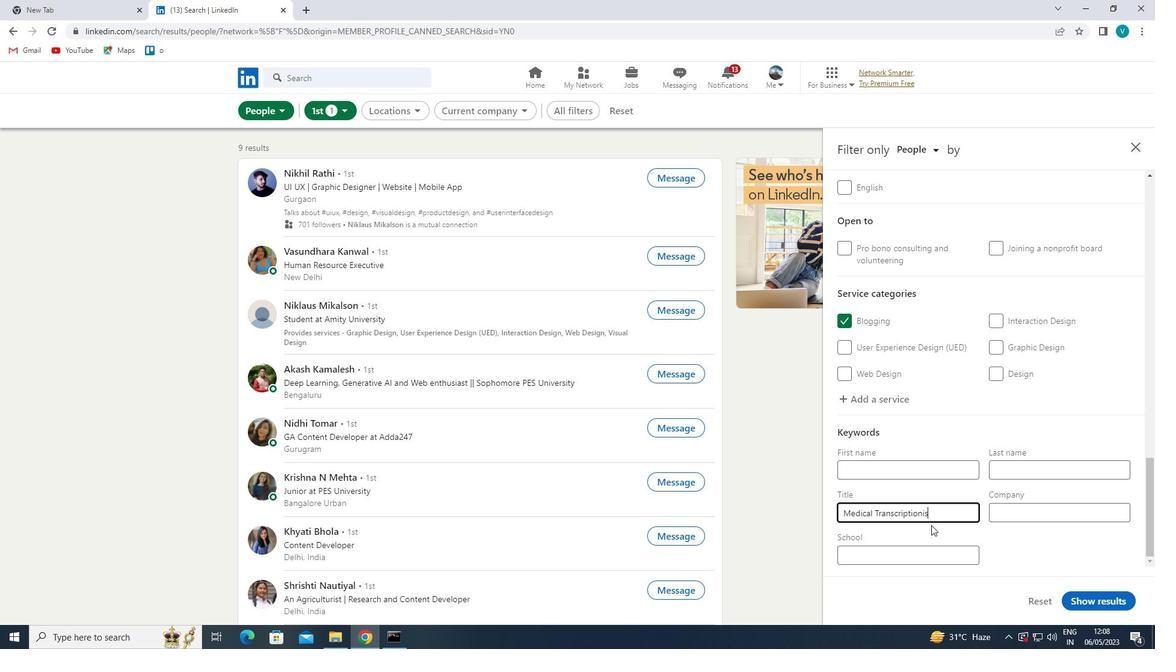 
Action: Mouse moved to (1101, 599)
Screenshot: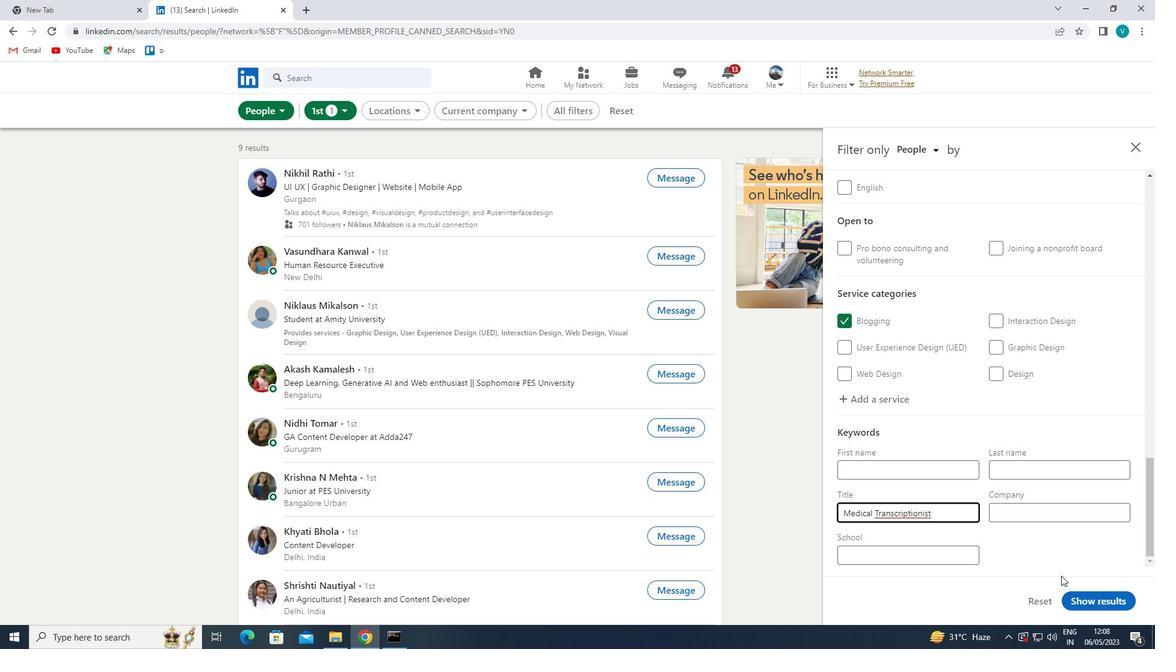 
Action: Mouse pressed left at (1101, 599)
Screenshot: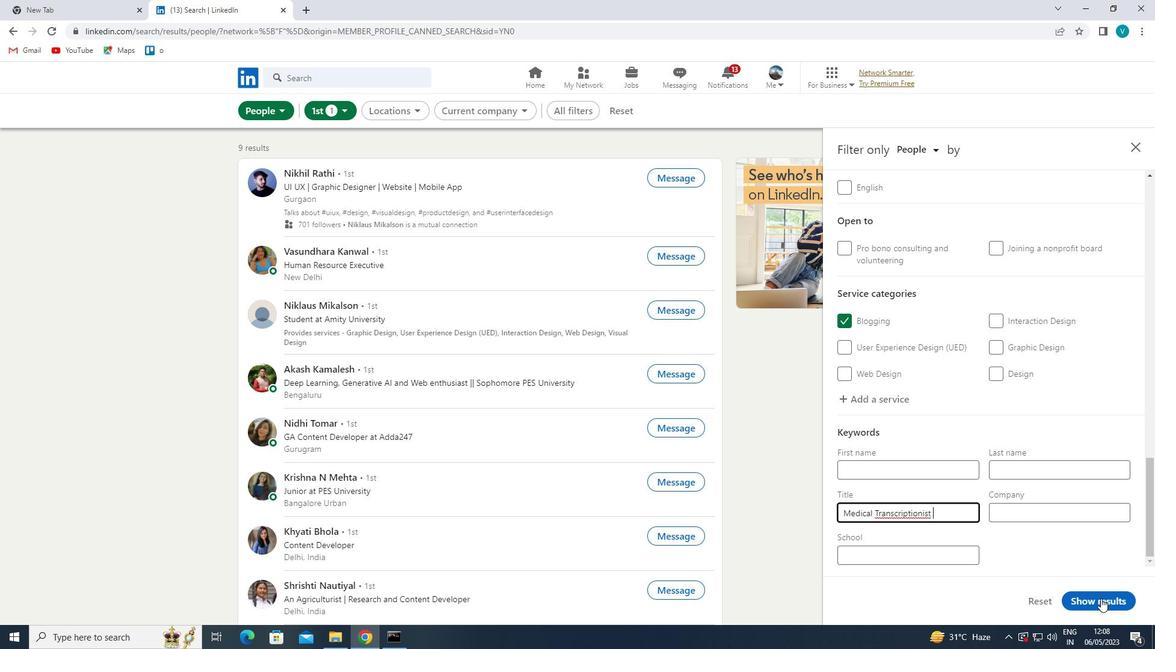 
